 Task: Search one way flight ticket for 1 adult, 5 children, 2 infants in seat and 1 infant on lap in first from New York: Laguardia Airport (and Marine Air Terminal) to Jacksonville: Albert J. Ellis Airport on 8-3-2023. Choice of flights is Frontier. Number of bags: 1 checked bag. Price is upto 82000. Outbound departure time preference is 23:15. Return departure time preference is 0:00.
Action: Mouse moved to (246, 332)
Screenshot: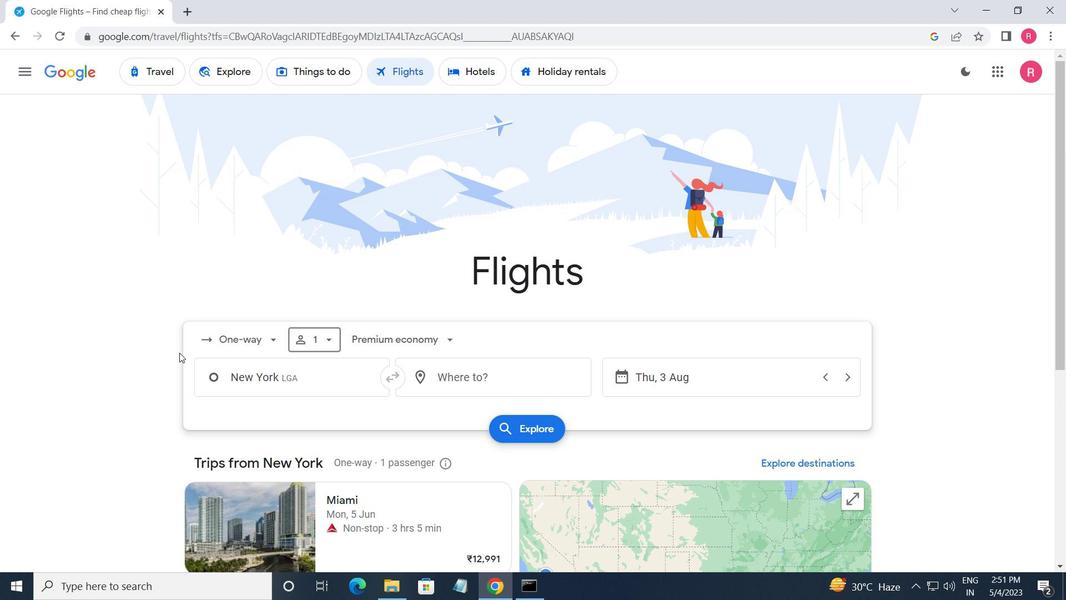 
Action: Mouse pressed left at (246, 332)
Screenshot: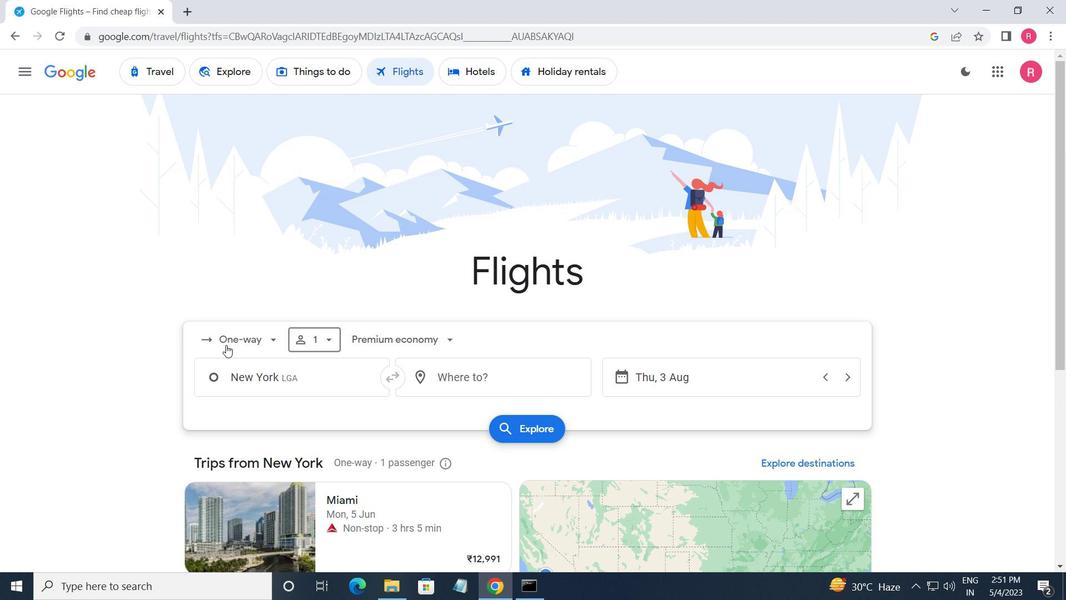 
Action: Mouse moved to (263, 392)
Screenshot: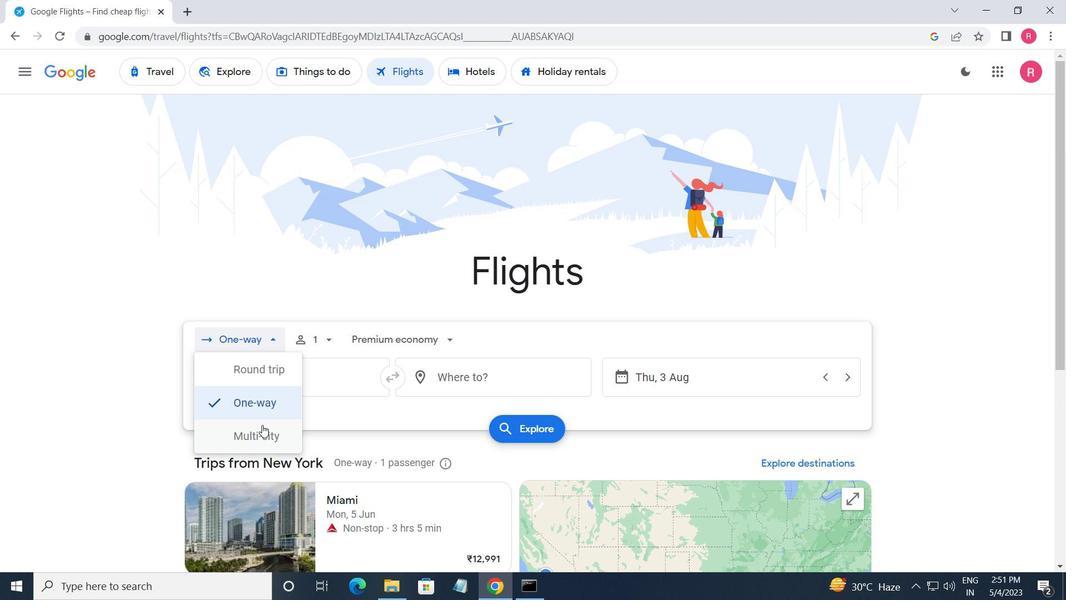 
Action: Mouse pressed left at (263, 392)
Screenshot: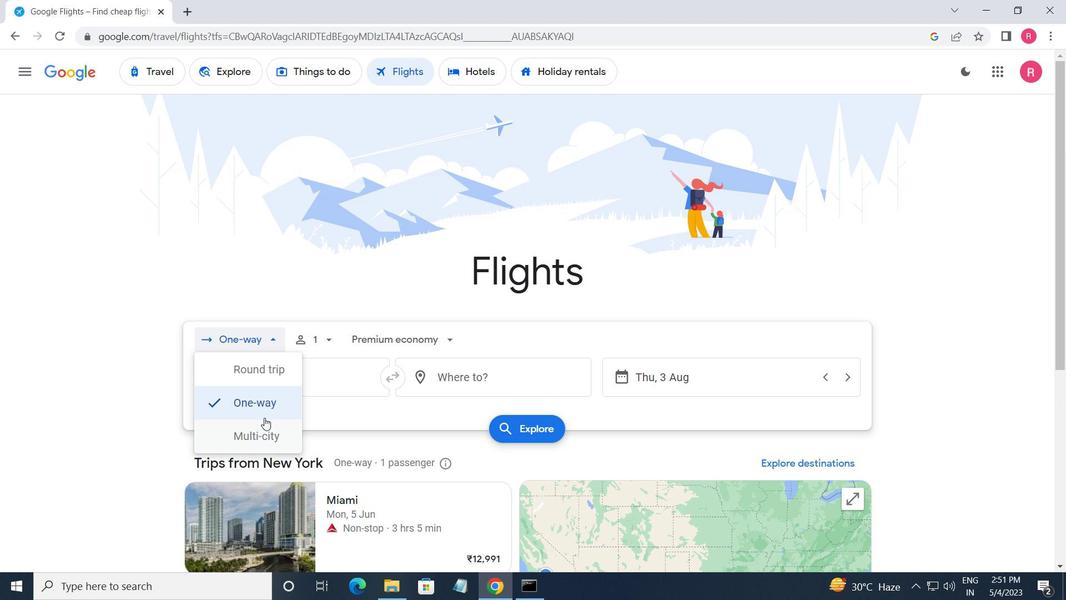 
Action: Mouse moved to (312, 338)
Screenshot: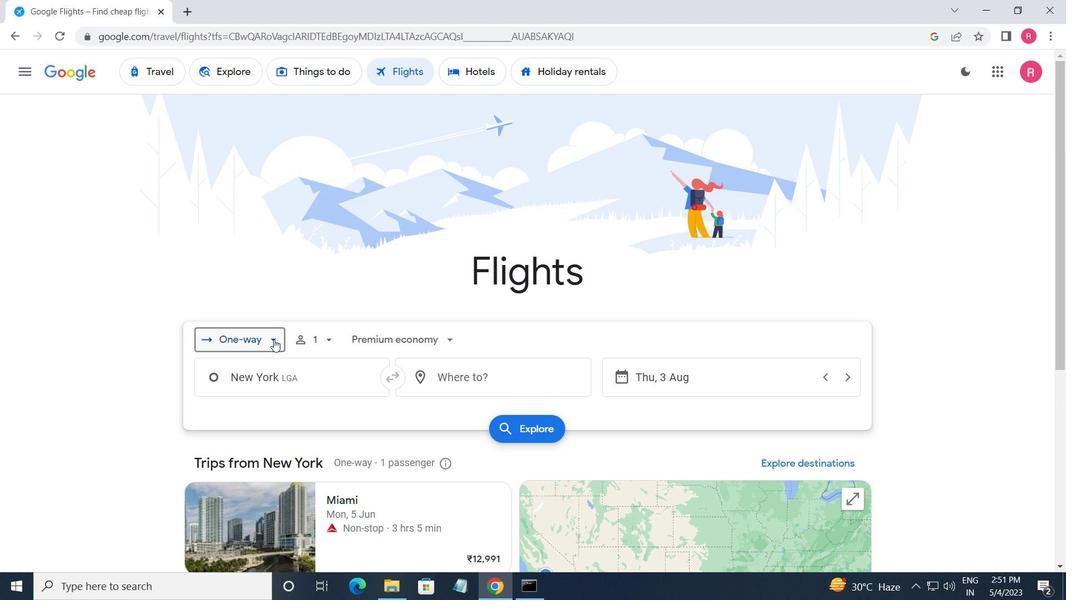 
Action: Mouse pressed left at (312, 338)
Screenshot: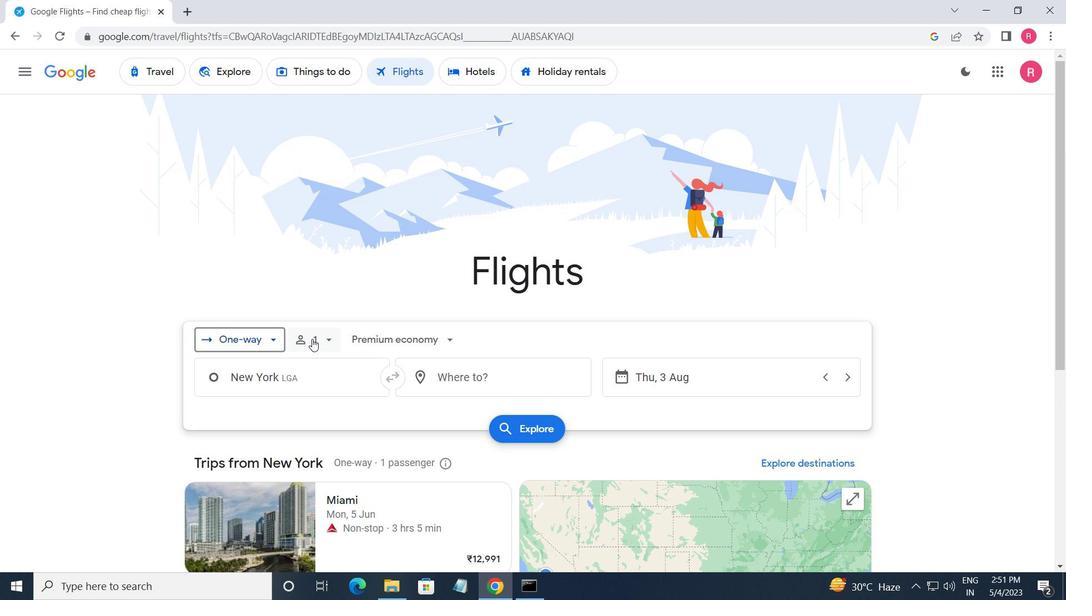 
Action: Mouse moved to (429, 377)
Screenshot: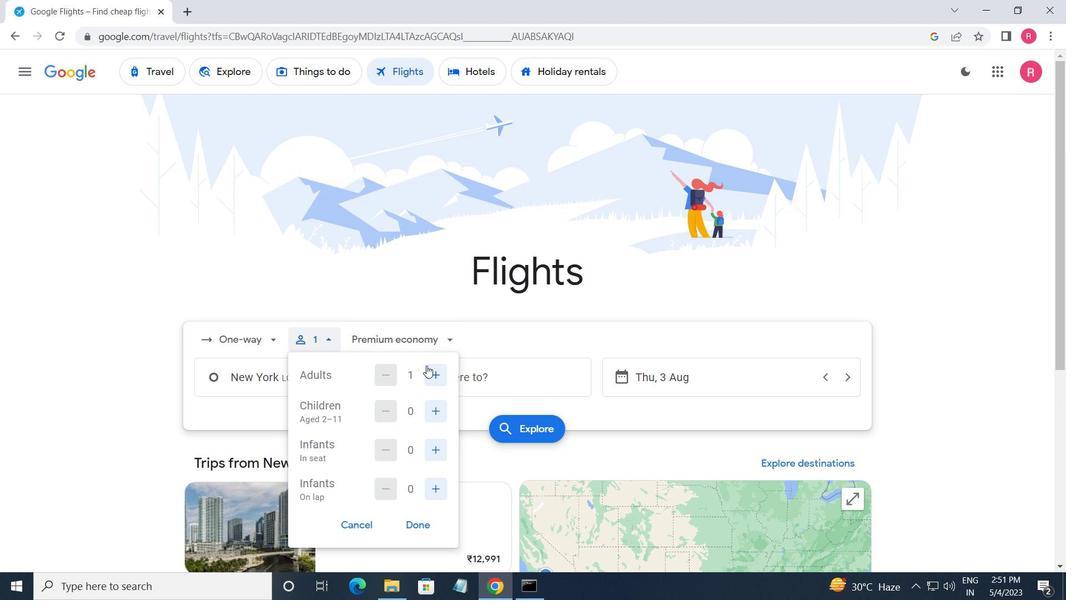 
Action: Mouse pressed left at (429, 377)
Screenshot: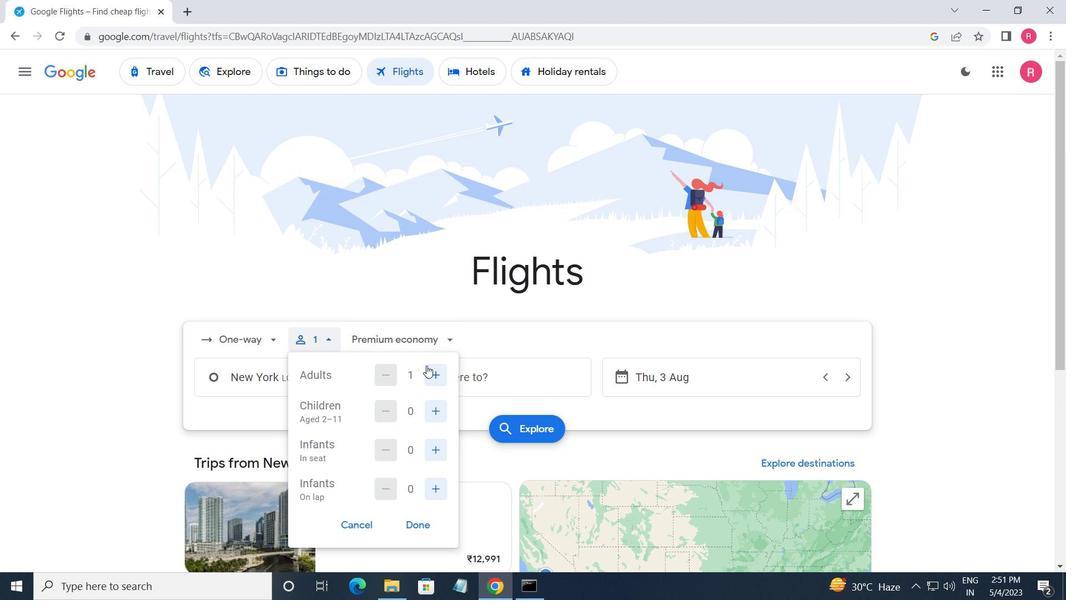 
Action: Mouse moved to (386, 378)
Screenshot: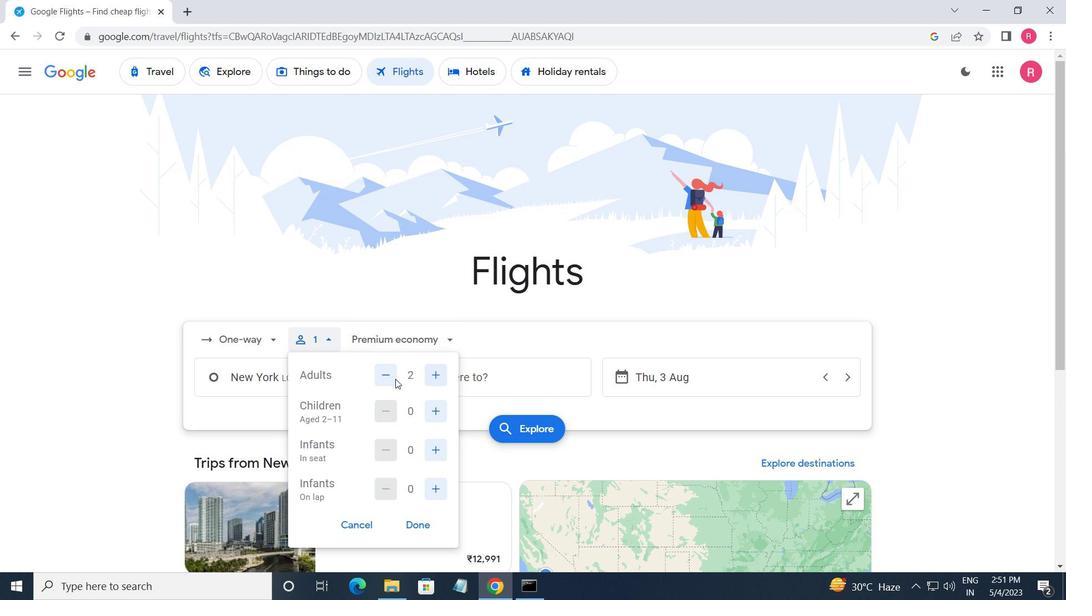 
Action: Mouse pressed left at (386, 378)
Screenshot: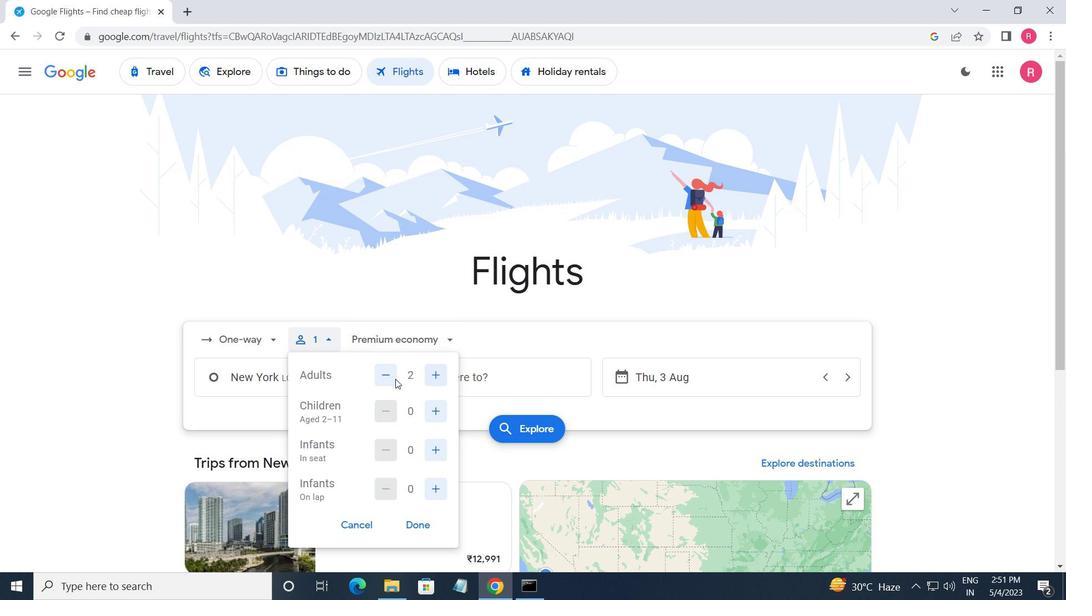
Action: Mouse moved to (432, 403)
Screenshot: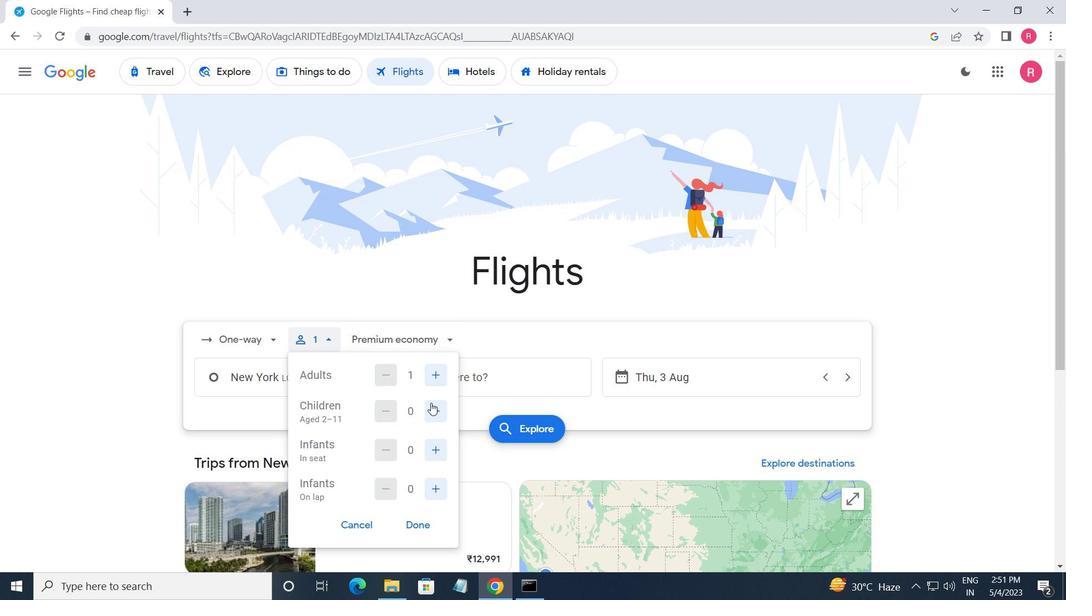 
Action: Mouse pressed left at (432, 403)
Screenshot: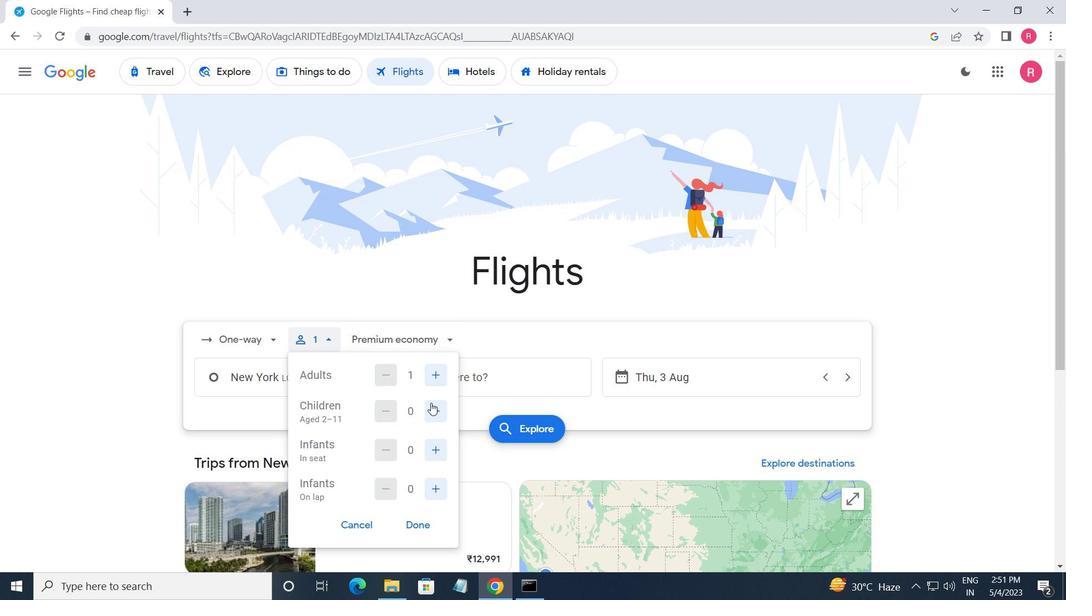 
Action: Mouse moved to (433, 405)
Screenshot: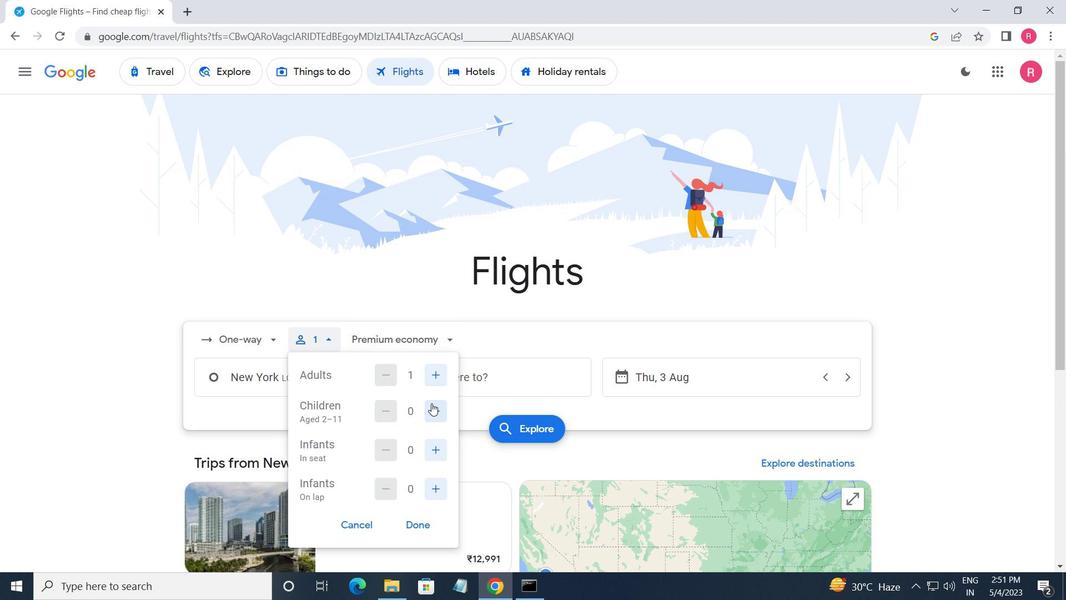 
Action: Mouse pressed left at (433, 405)
Screenshot: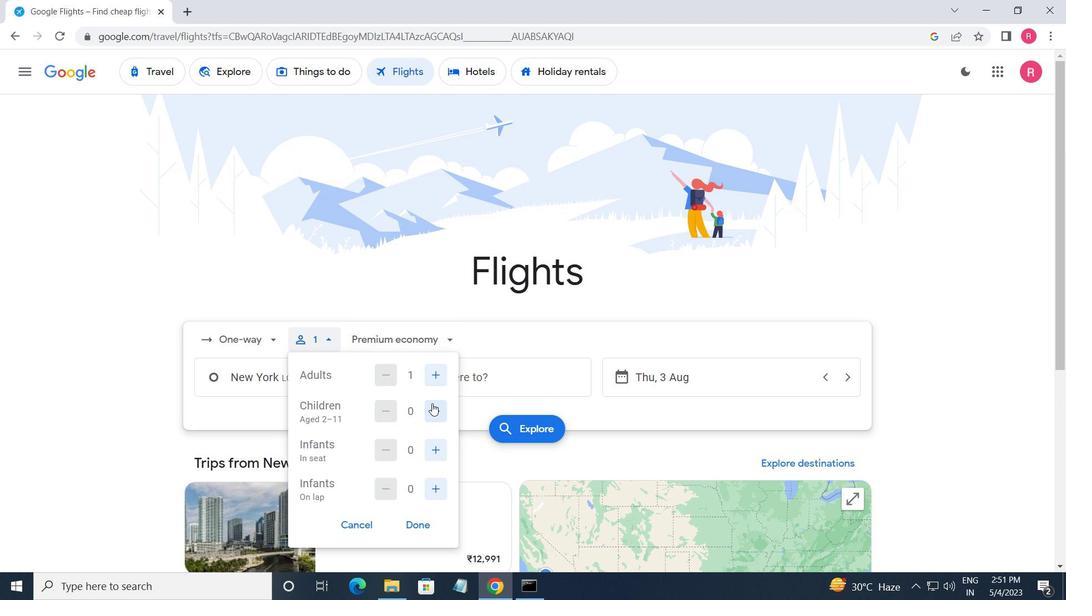 
Action: Mouse pressed left at (433, 405)
Screenshot: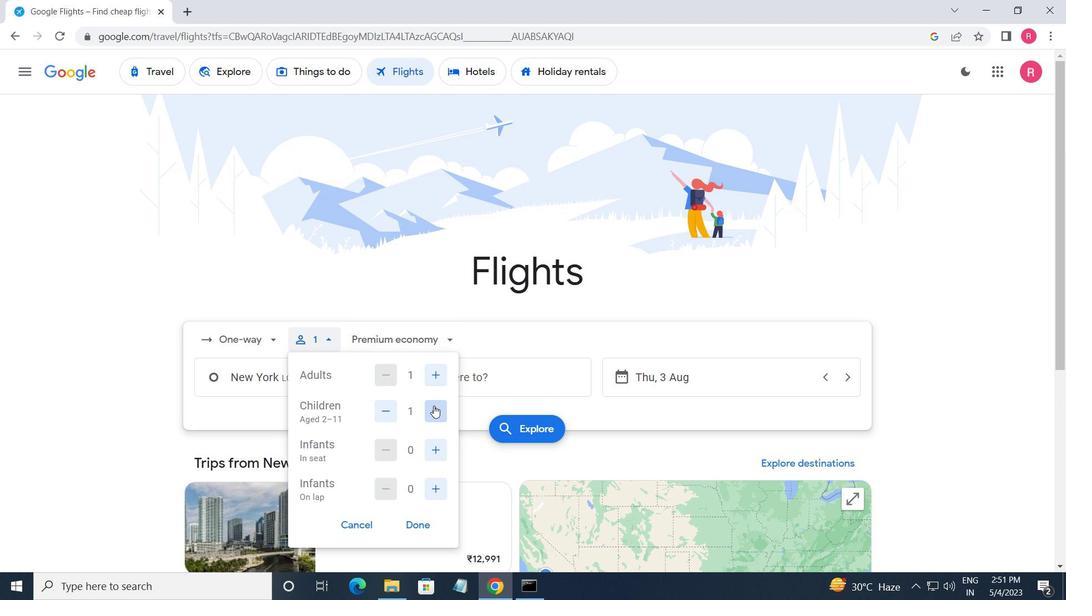 
Action: Mouse pressed left at (433, 405)
Screenshot: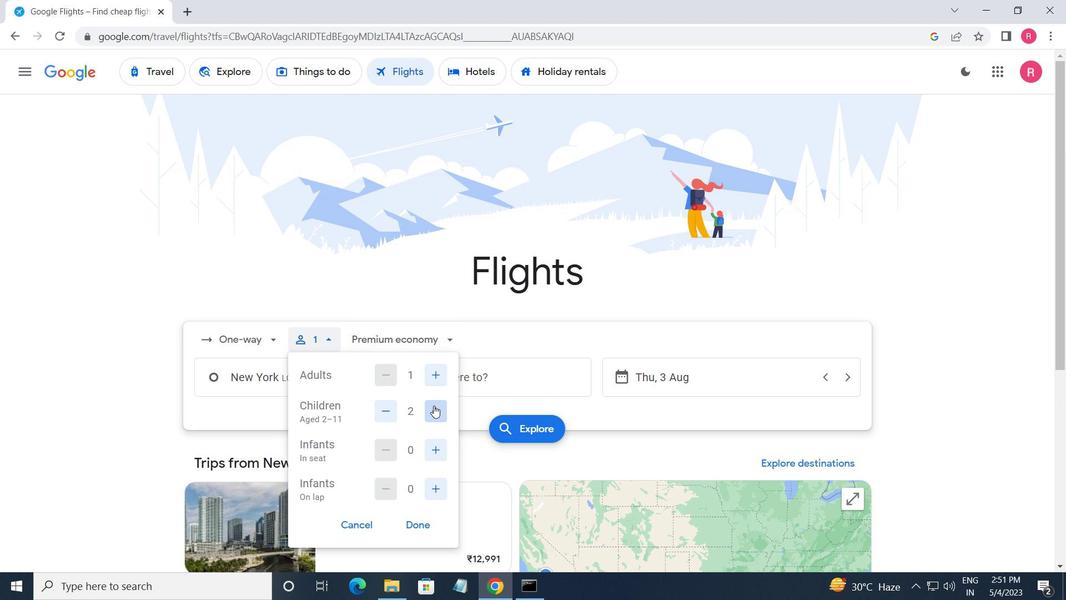 
Action: Mouse moved to (433, 406)
Screenshot: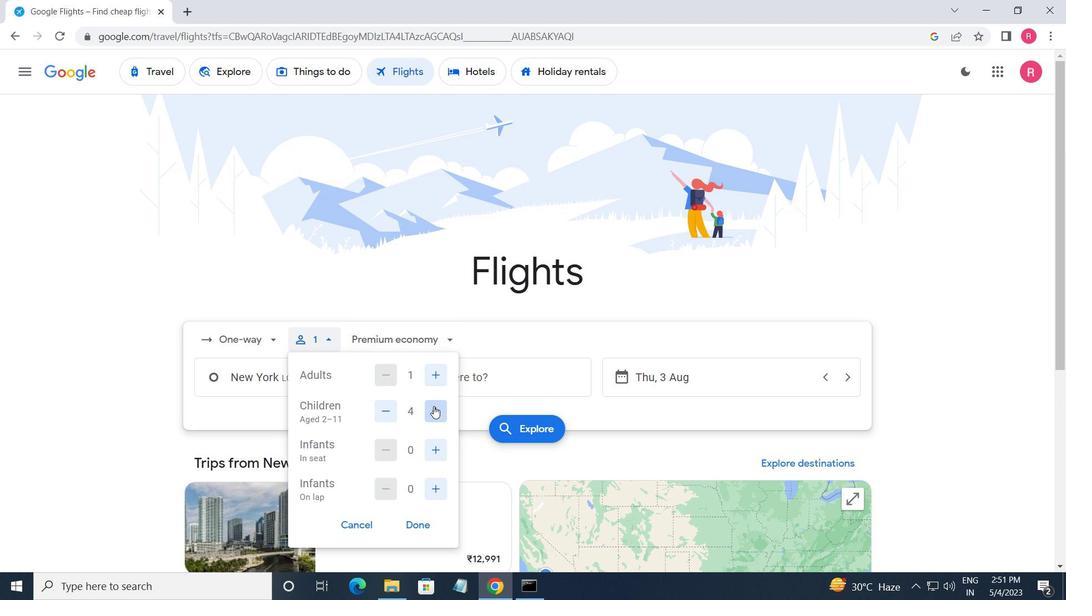 
Action: Mouse pressed left at (433, 406)
Screenshot: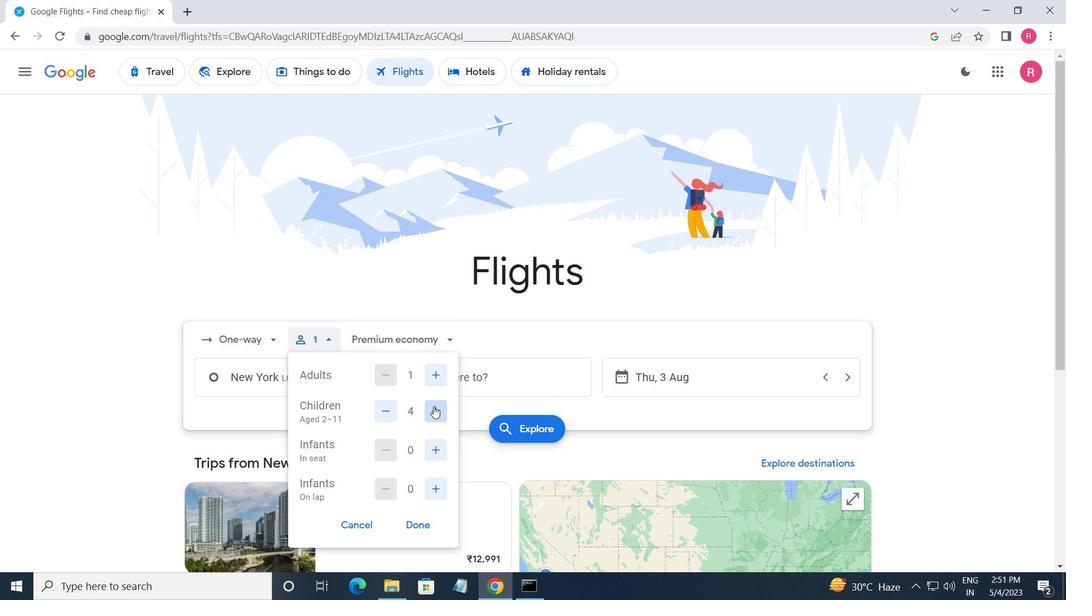 
Action: Mouse moved to (430, 442)
Screenshot: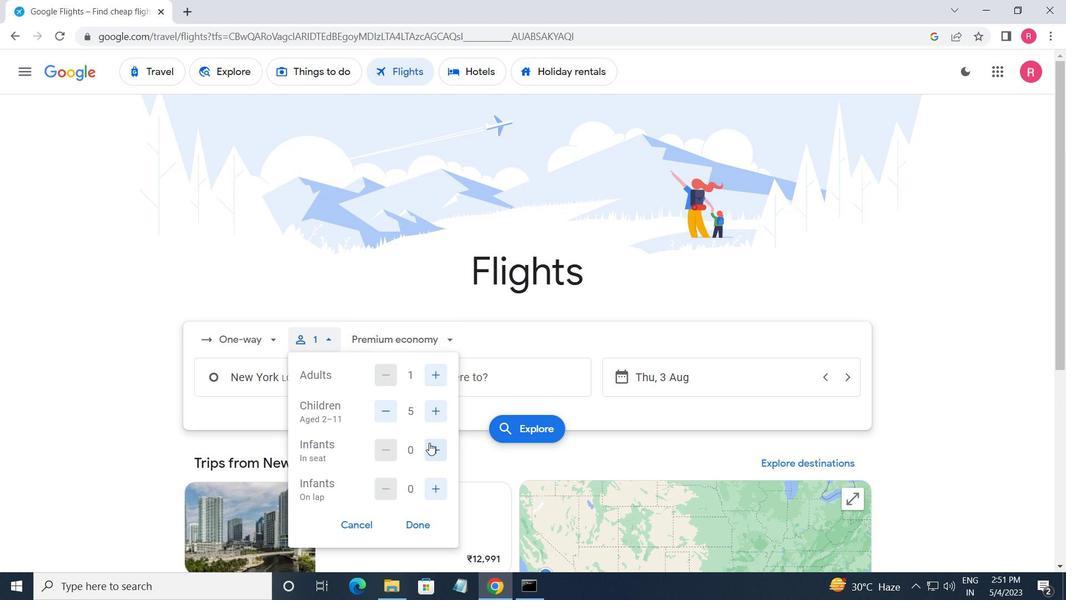 
Action: Mouse pressed left at (430, 442)
Screenshot: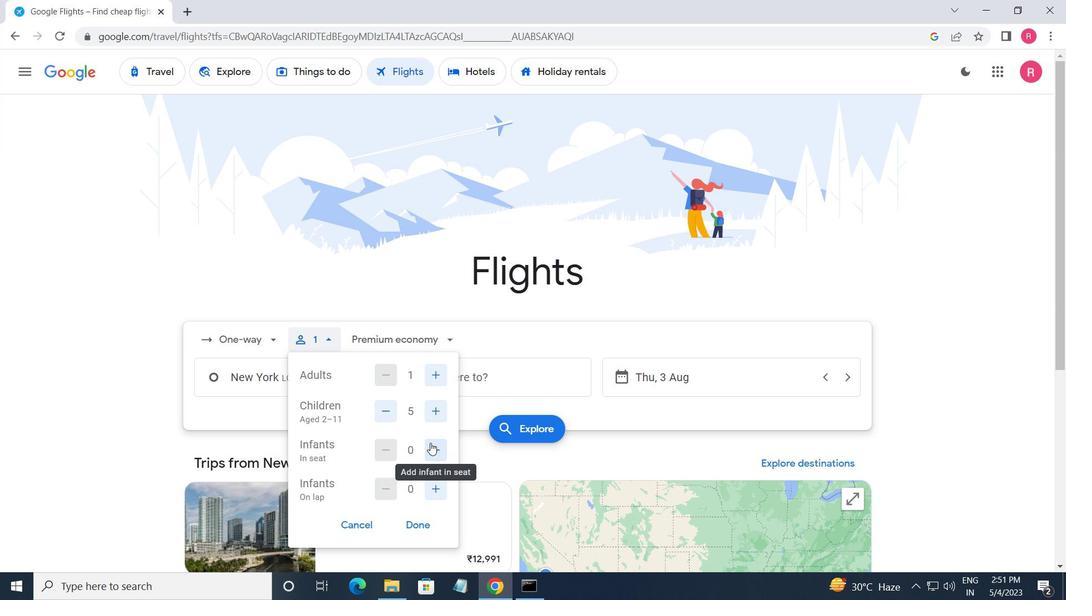 
Action: Mouse pressed left at (430, 442)
Screenshot: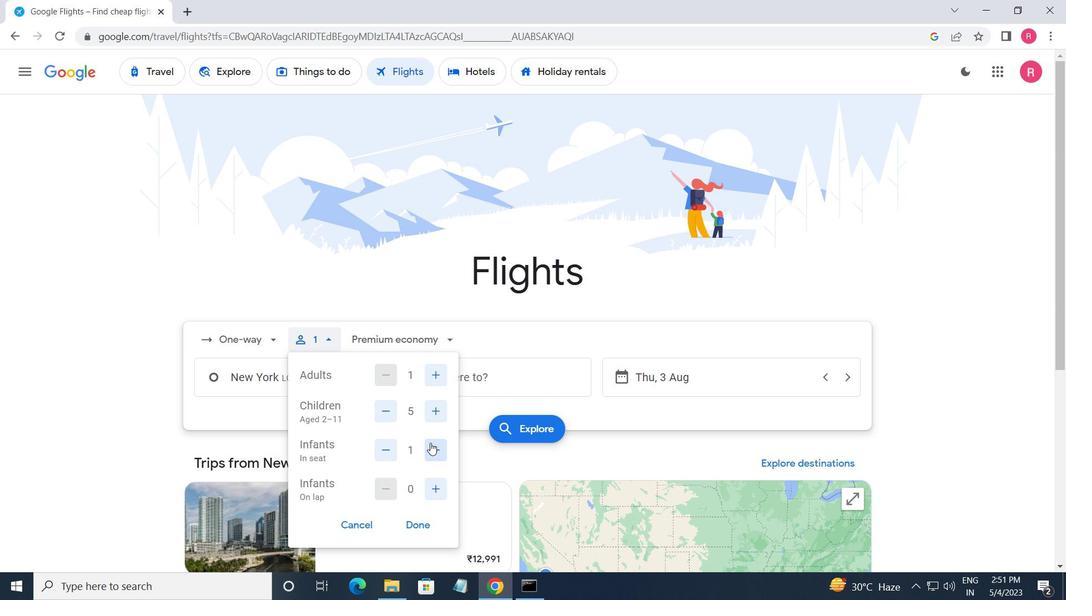 
Action: Mouse moved to (415, 531)
Screenshot: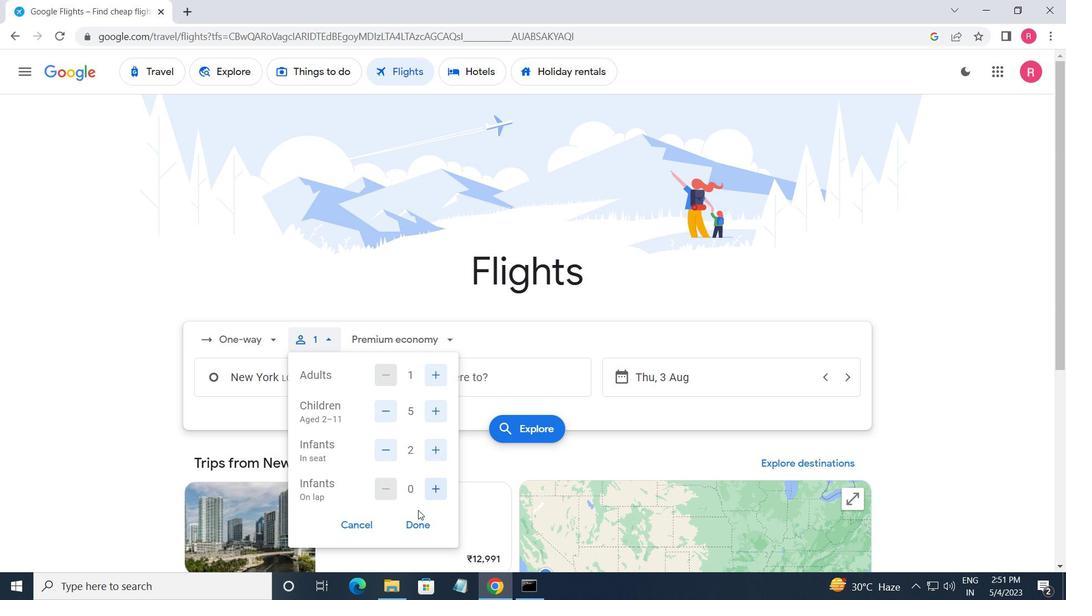 
Action: Mouse pressed left at (415, 531)
Screenshot: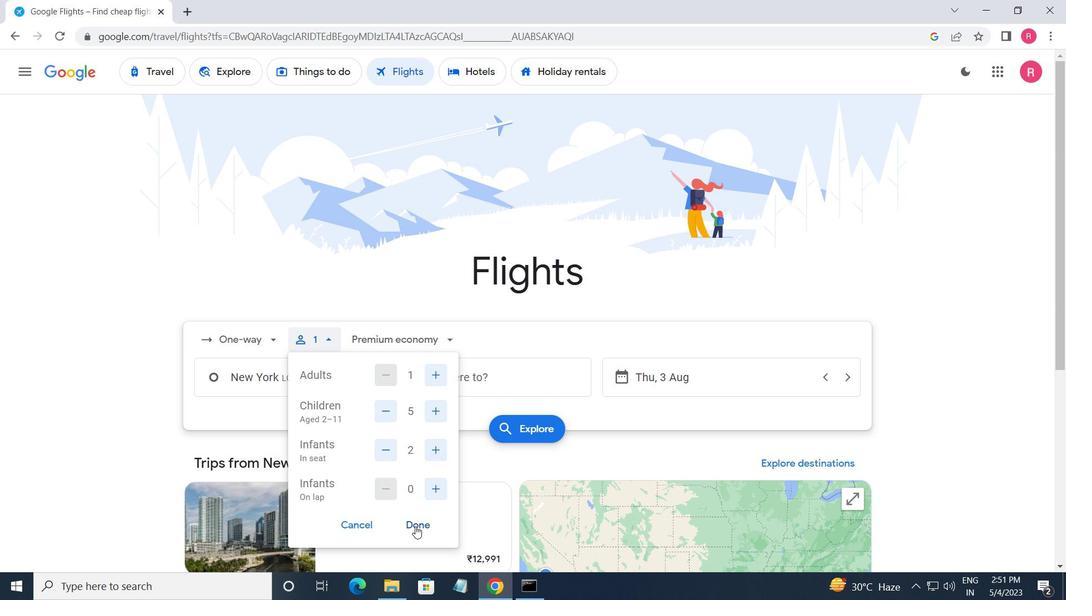 
Action: Mouse moved to (391, 345)
Screenshot: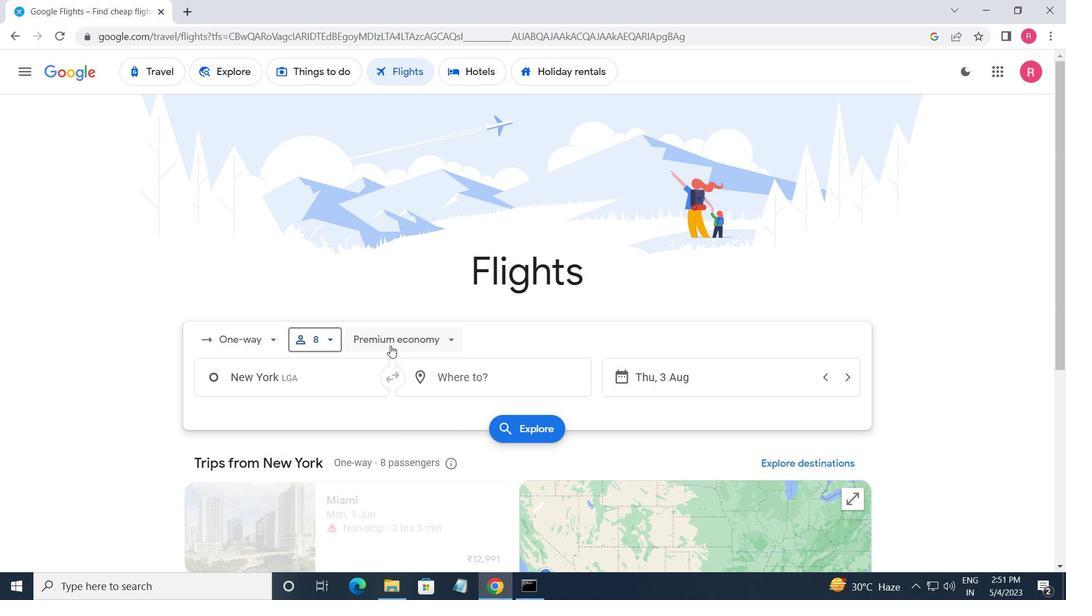 
Action: Mouse pressed left at (391, 345)
Screenshot: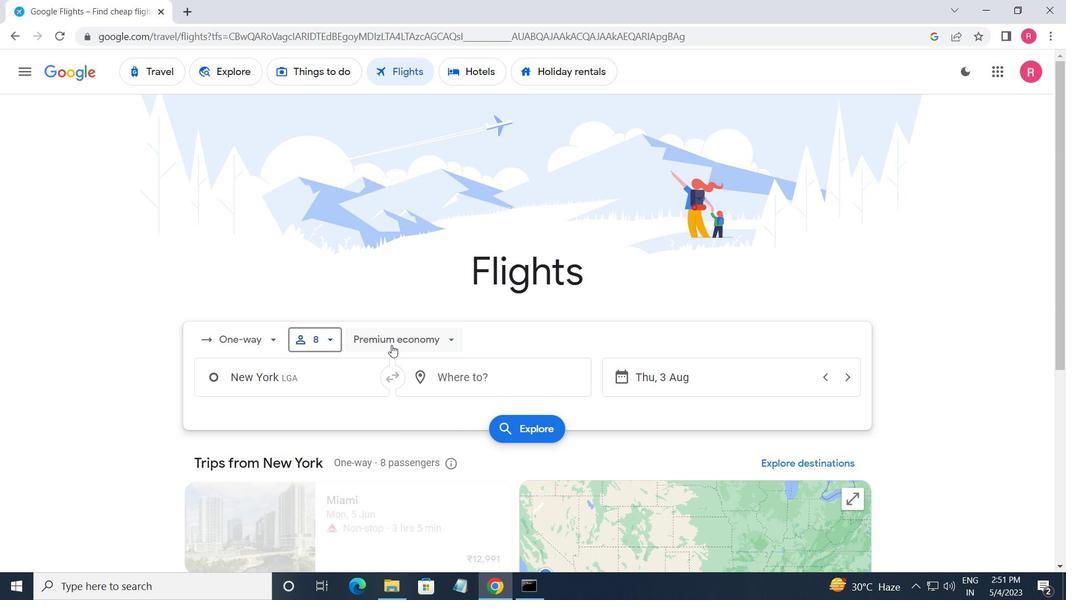 
Action: Mouse moved to (415, 478)
Screenshot: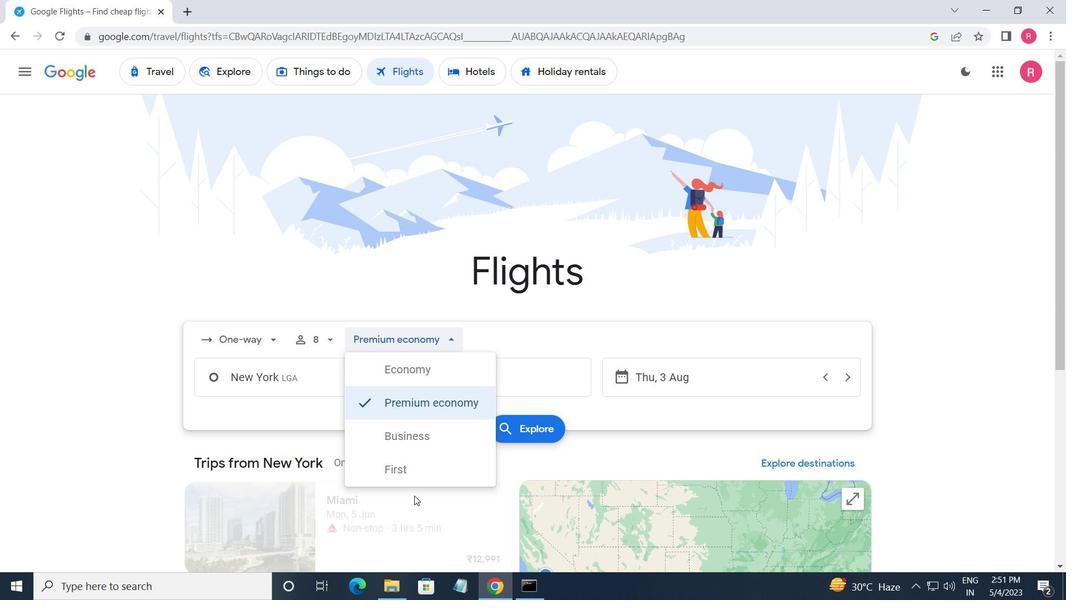 
Action: Mouse pressed left at (415, 478)
Screenshot: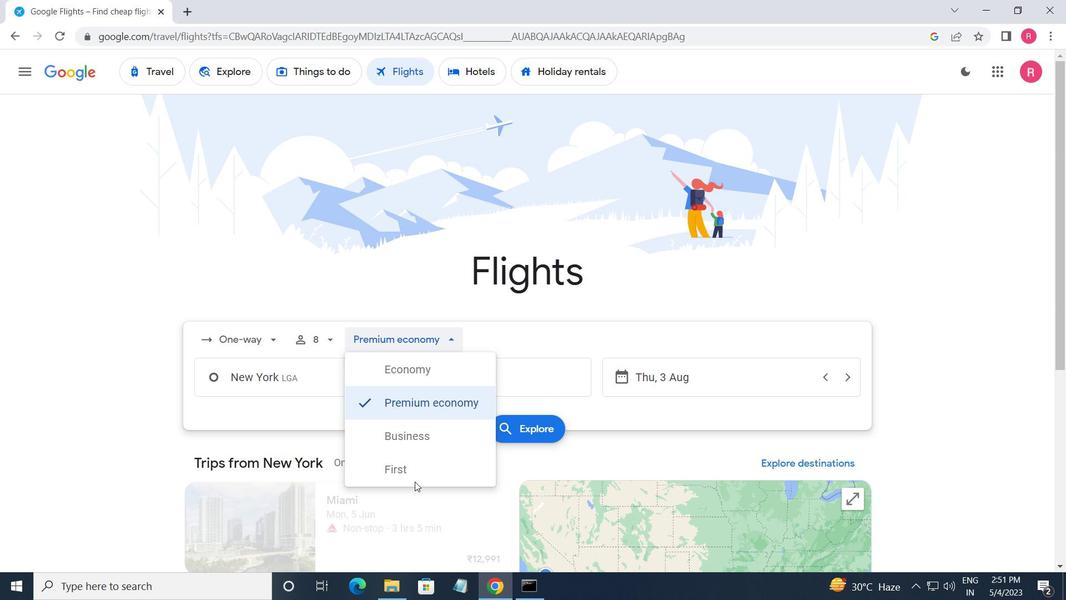 
Action: Mouse moved to (316, 386)
Screenshot: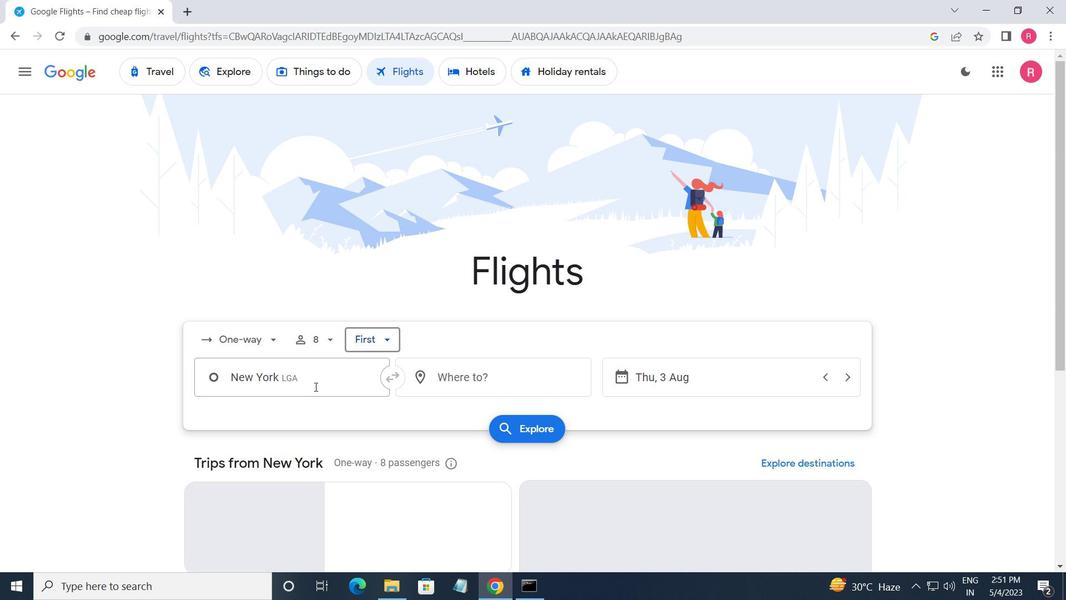 
Action: Mouse pressed left at (316, 386)
Screenshot: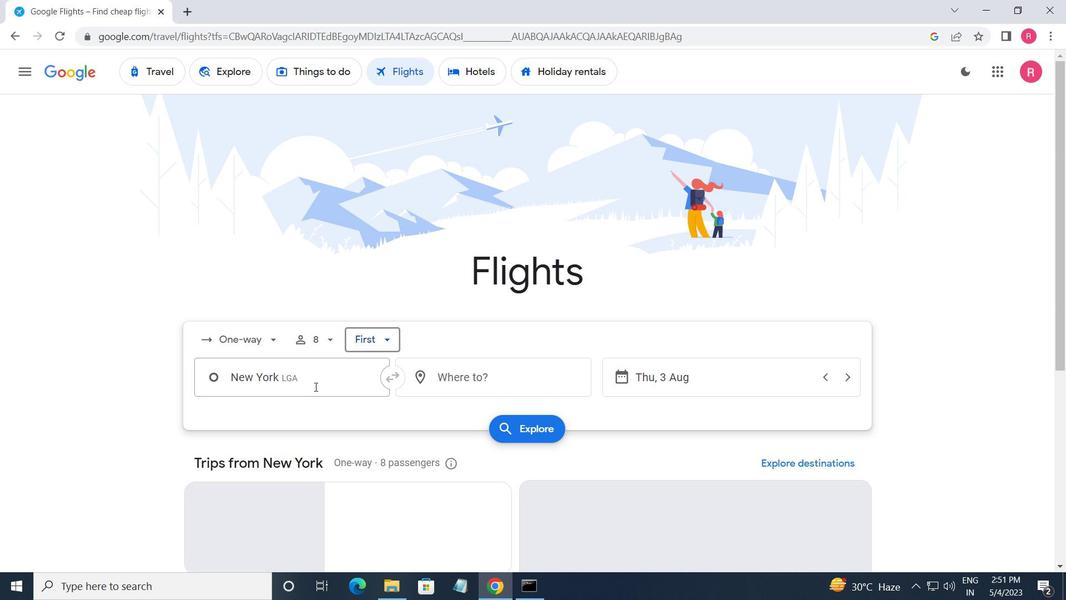 
Action: Mouse moved to (345, 496)
Screenshot: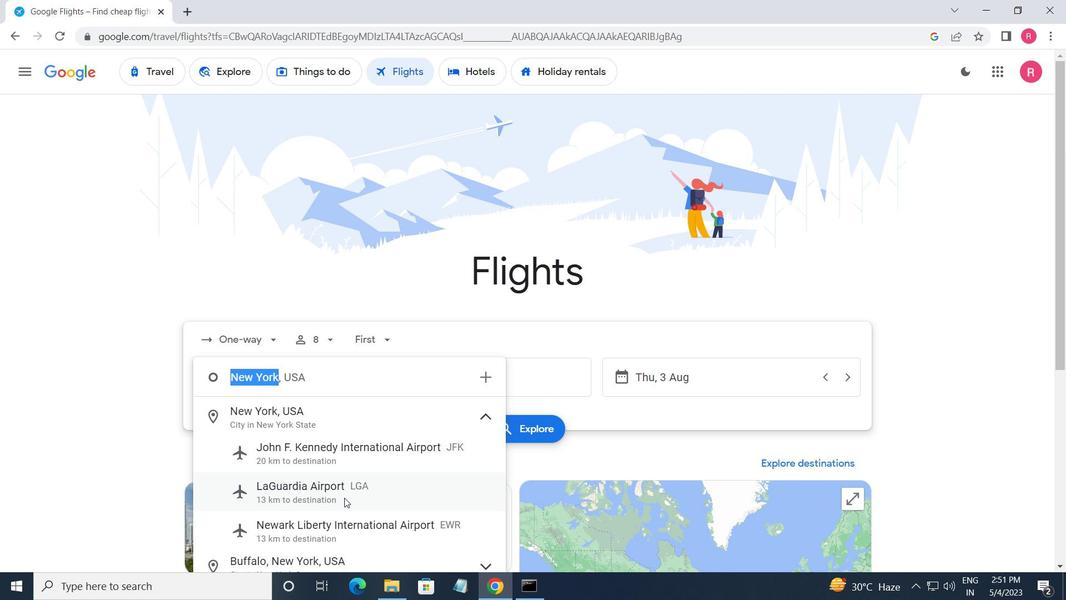 
Action: Mouse pressed left at (345, 496)
Screenshot: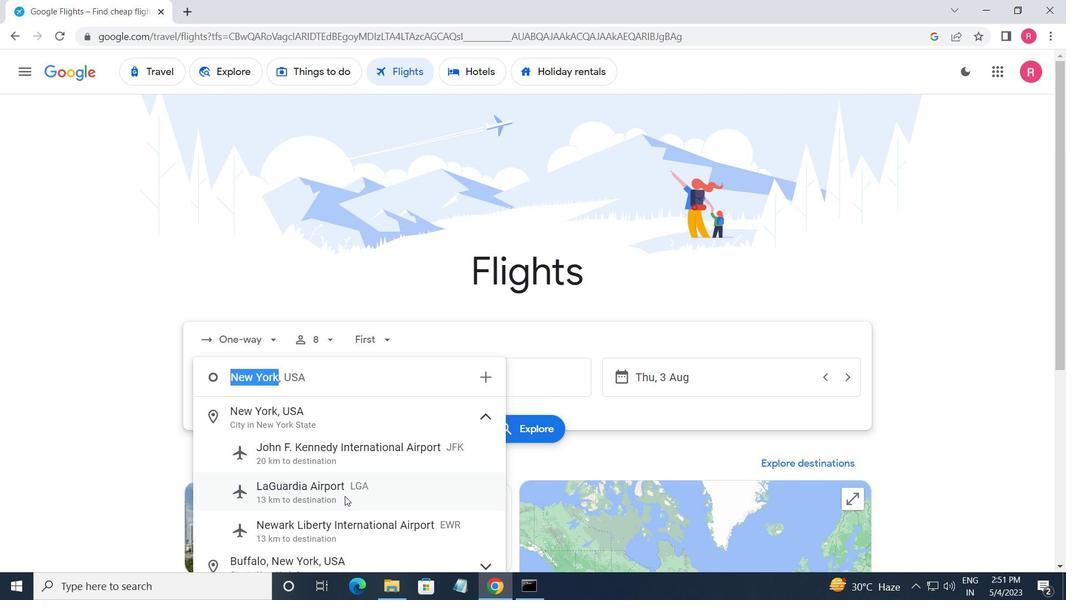 
Action: Mouse moved to (482, 384)
Screenshot: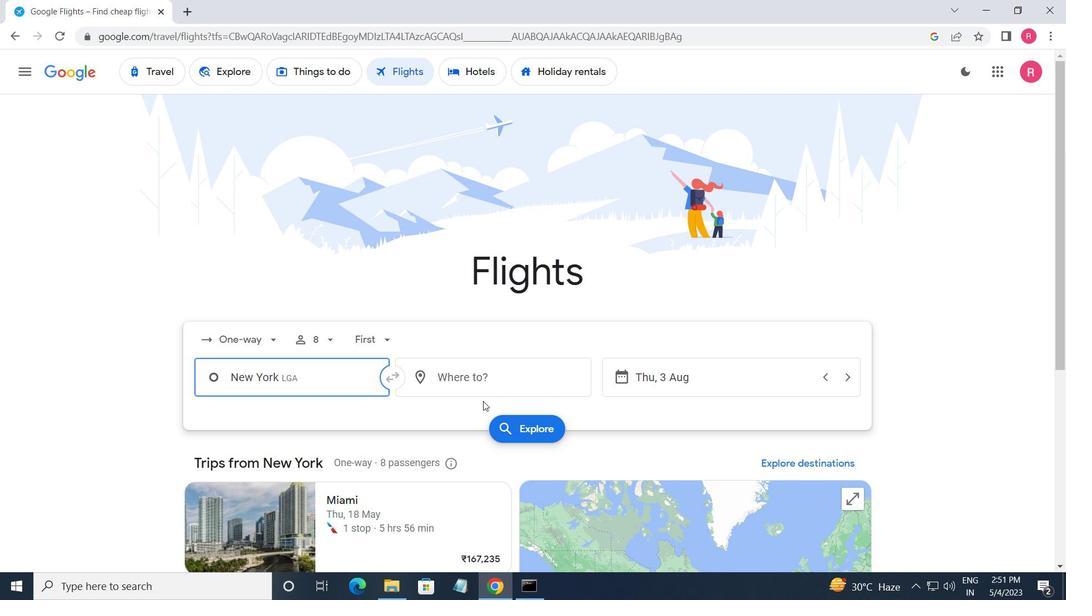 
Action: Mouse pressed left at (482, 384)
Screenshot: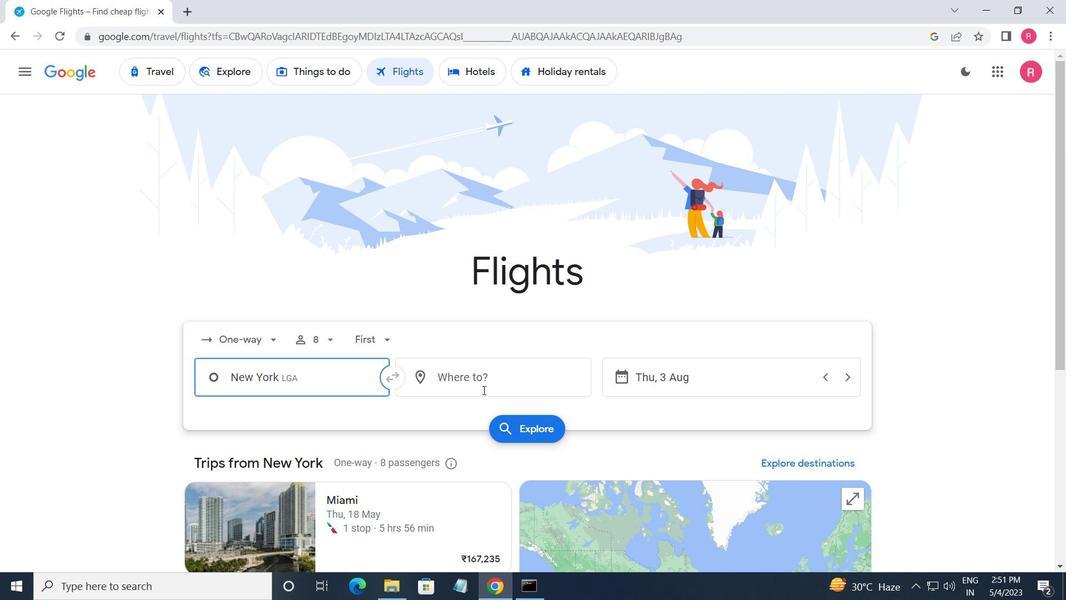 
Action: Mouse moved to (465, 521)
Screenshot: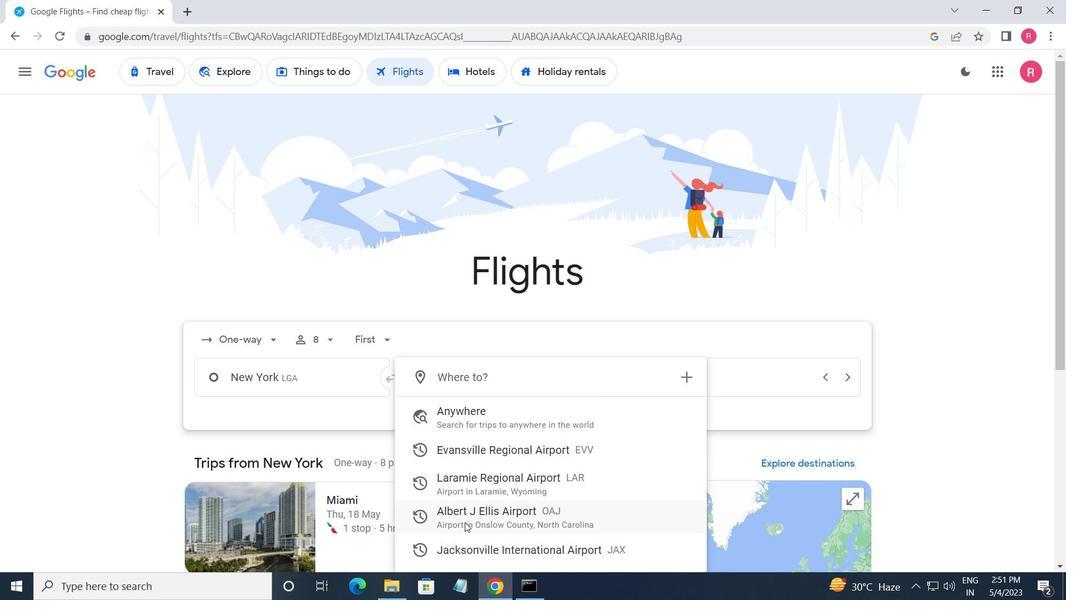 
Action: Mouse pressed left at (465, 521)
Screenshot: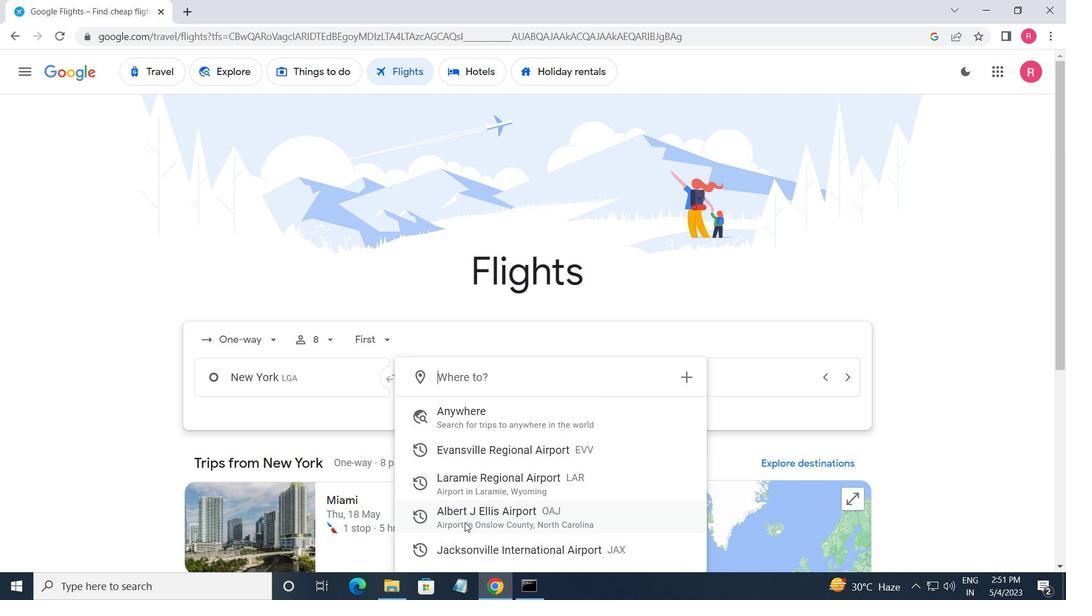 
Action: Mouse moved to (693, 388)
Screenshot: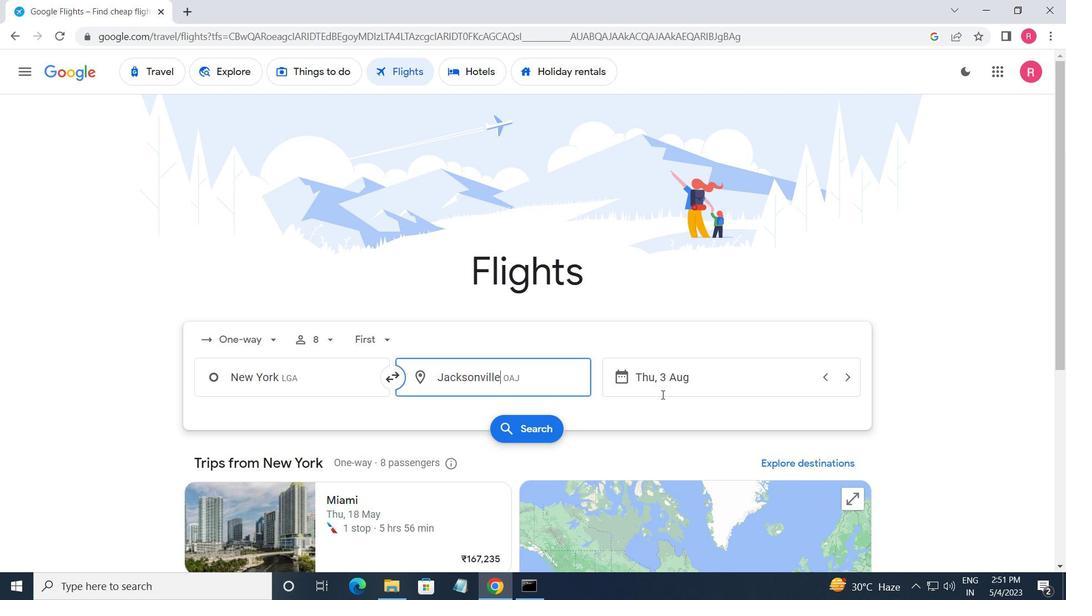 
Action: Mouse pressed left at (693, 388)
Screenshot: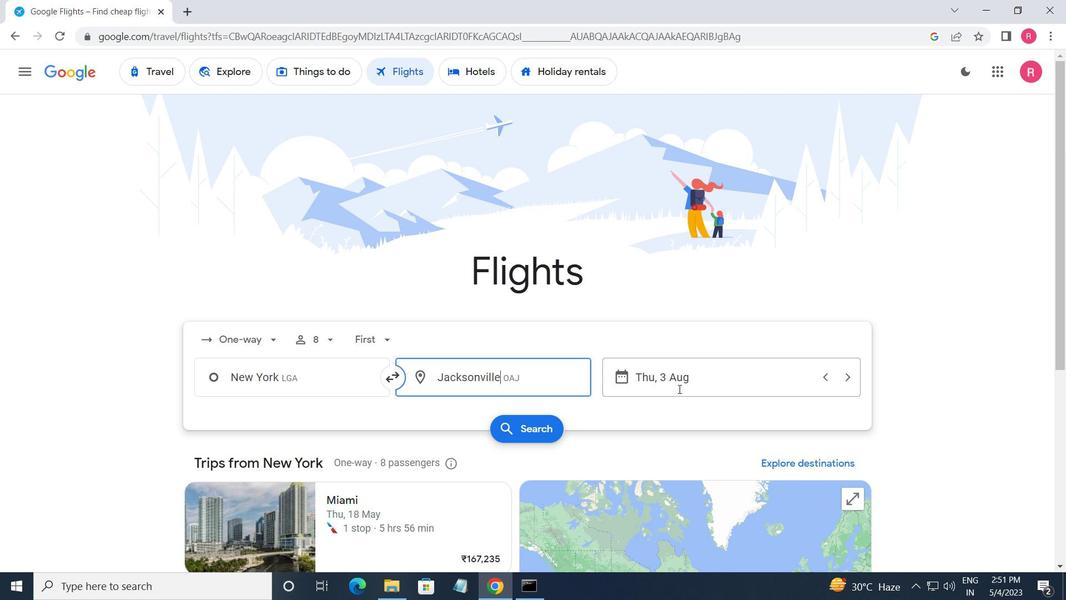 
Action: Mouse moved to (508, 326)
Screenshot: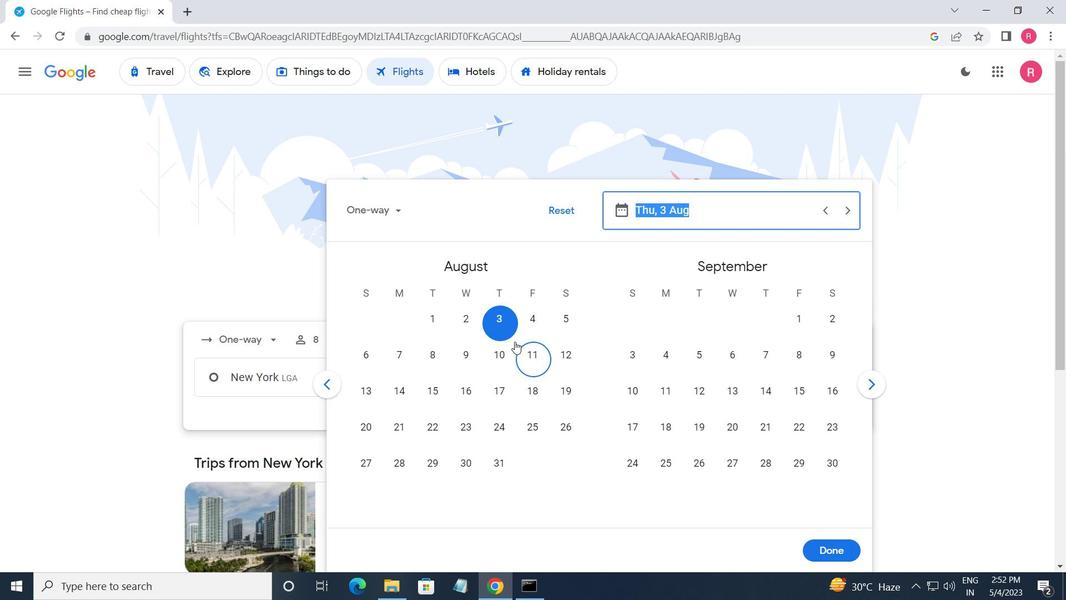 
Action: Mouse pressed left at (508, 326)
Screenshot: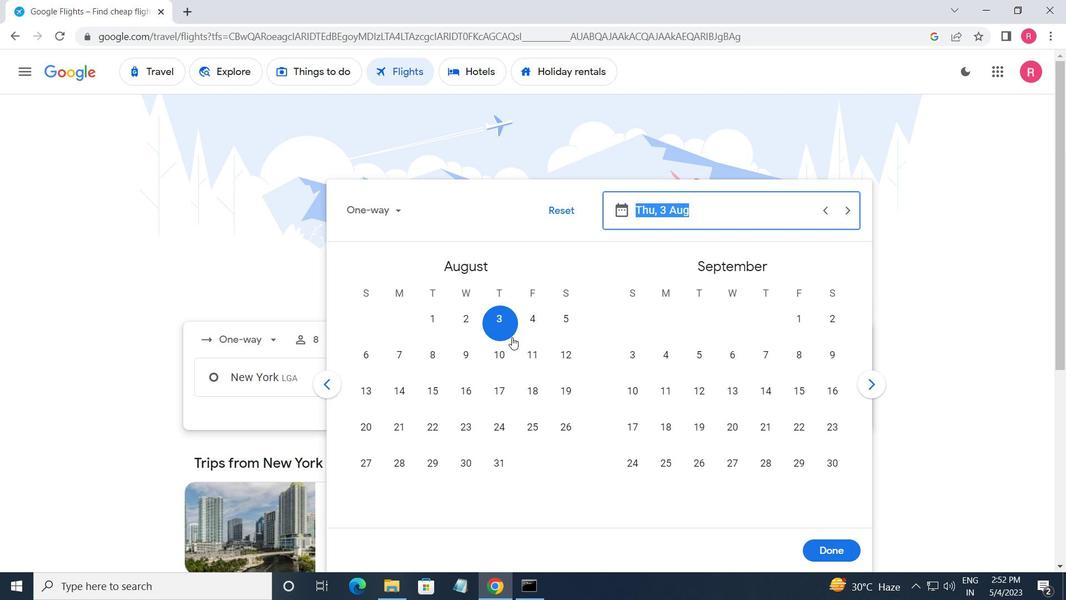 
Action: Mouse moved to (830, 545)
Screenshot: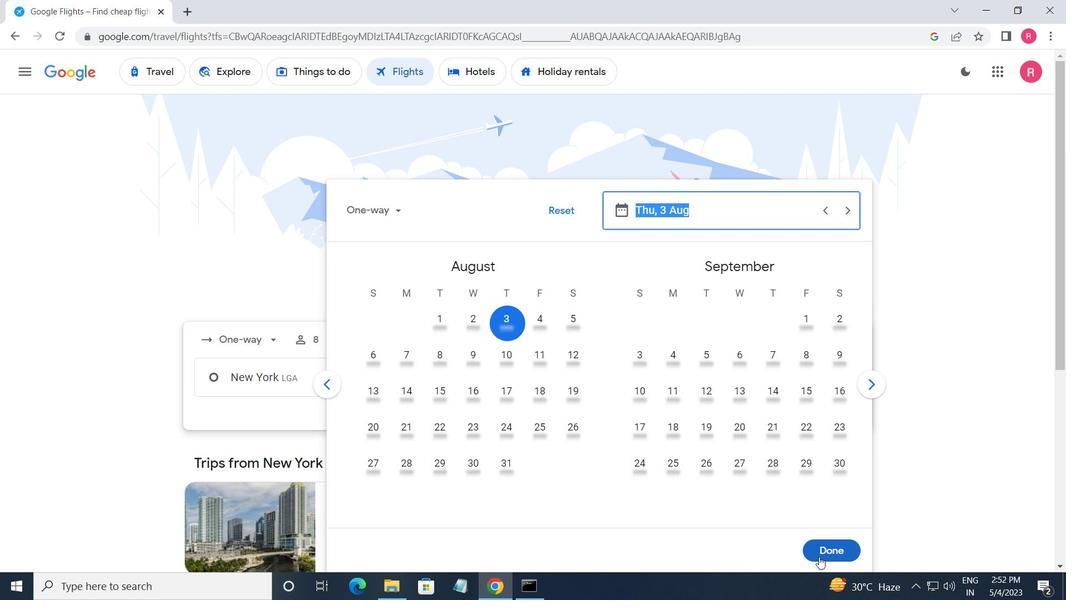 
Action: Mouse pressed left at (830, 545)
Screenshot: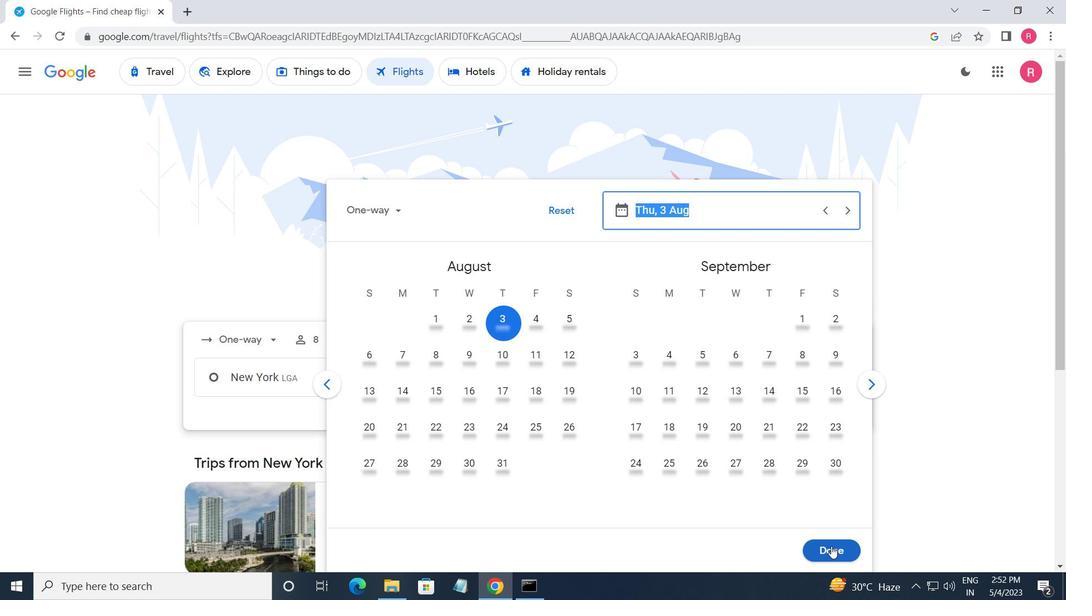 
Action: Mouse moved to (522, 430)
Screenshot: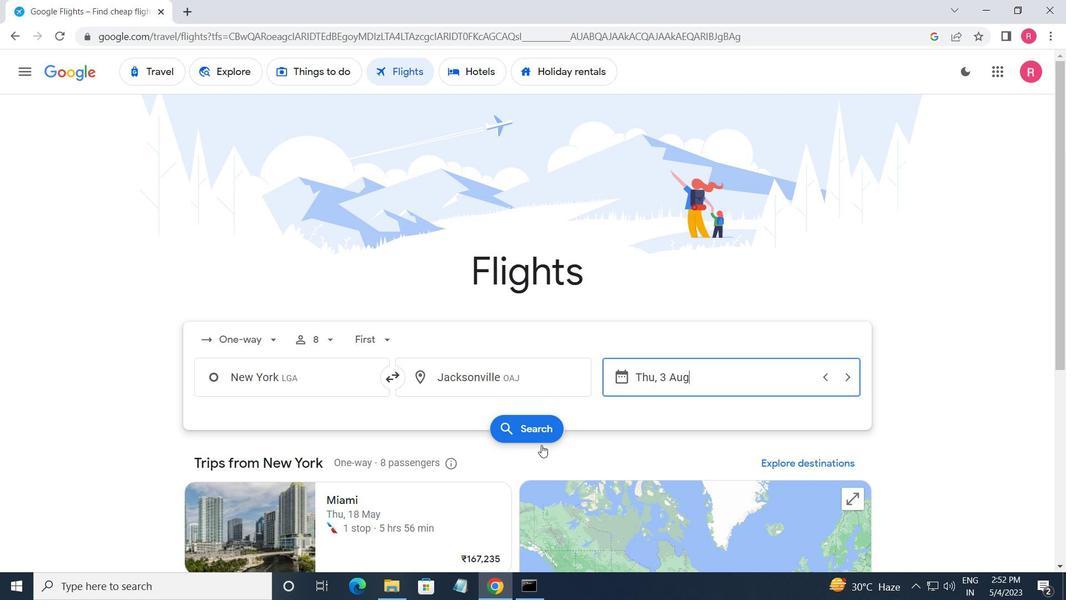 
Action: Mouse pressed left at (522, 430)
Screenshot: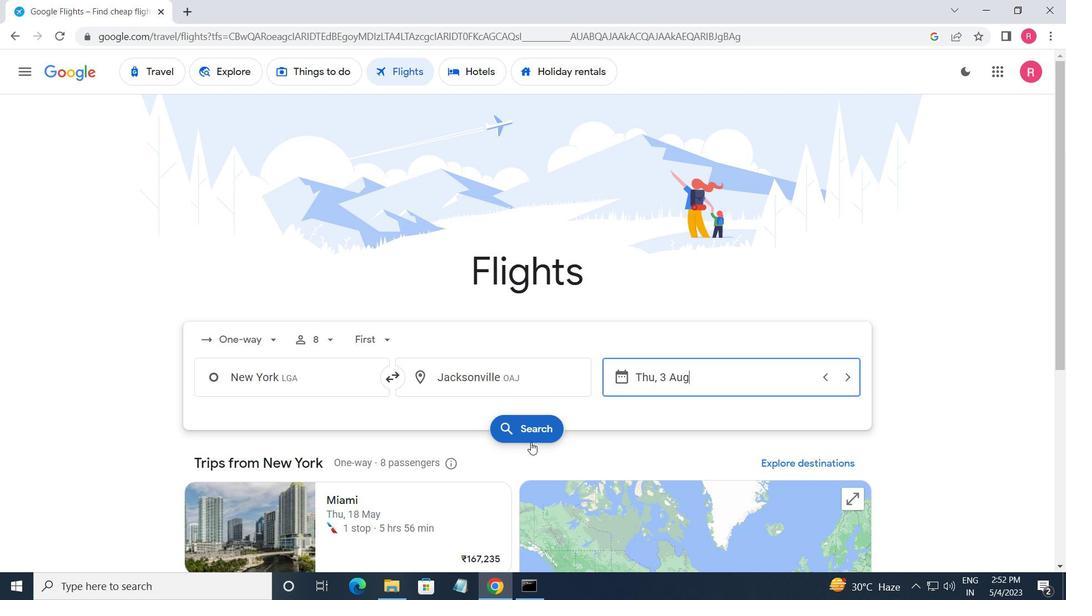 
Action: Mouse moved to (210, 196)
Screenshot: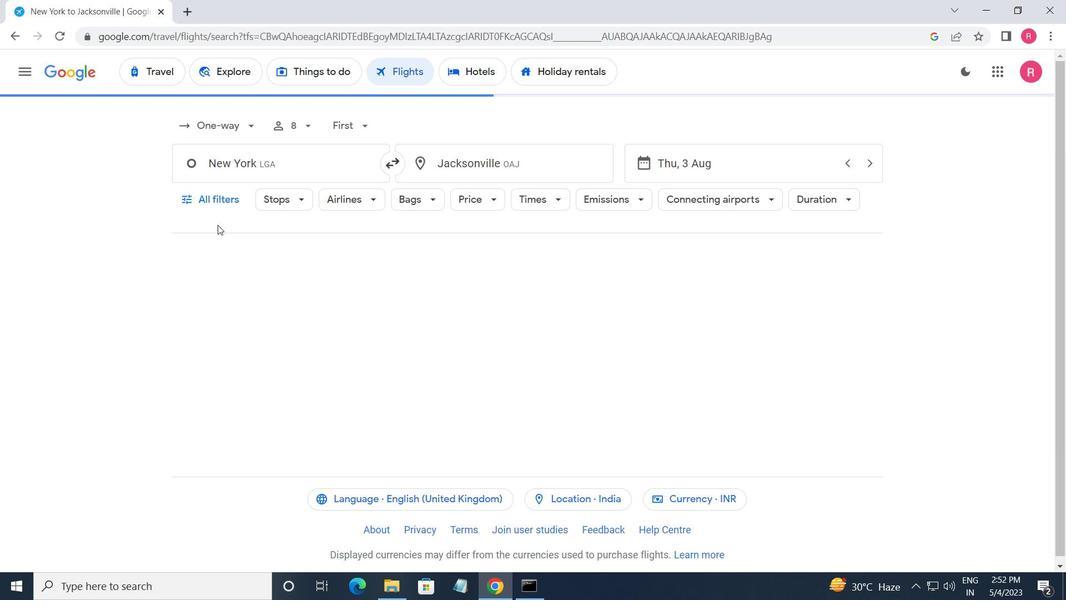 
Action: Mouse pressed left at (210, 196)
Screenshot: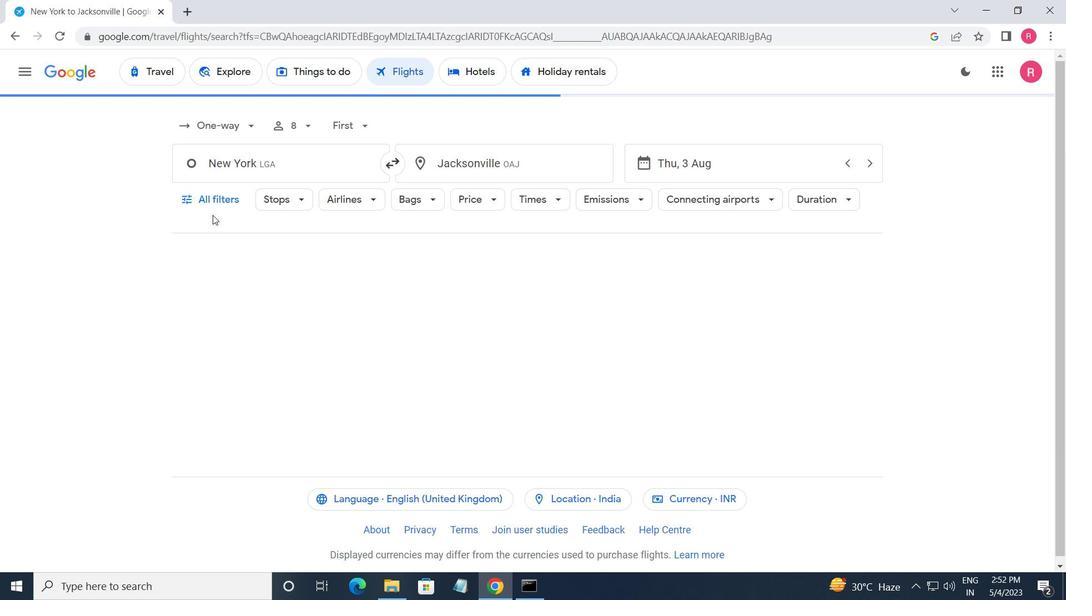 
Action: Mouse moved to (258, 362)
Screenshot: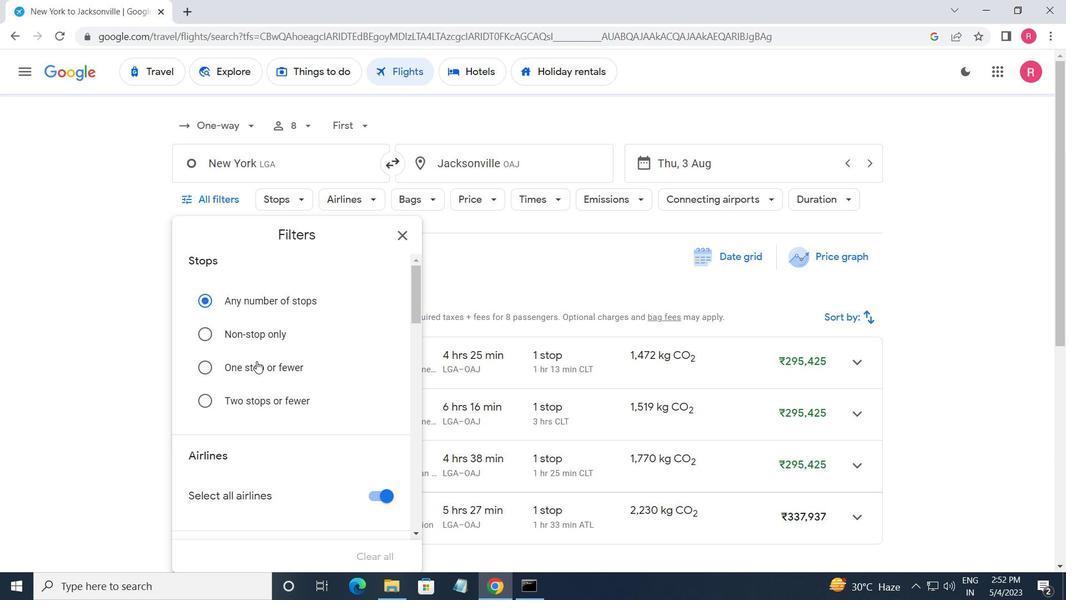 
Action: Mouse scrolled (258, 361) with delta (0, 0)
Screenshot: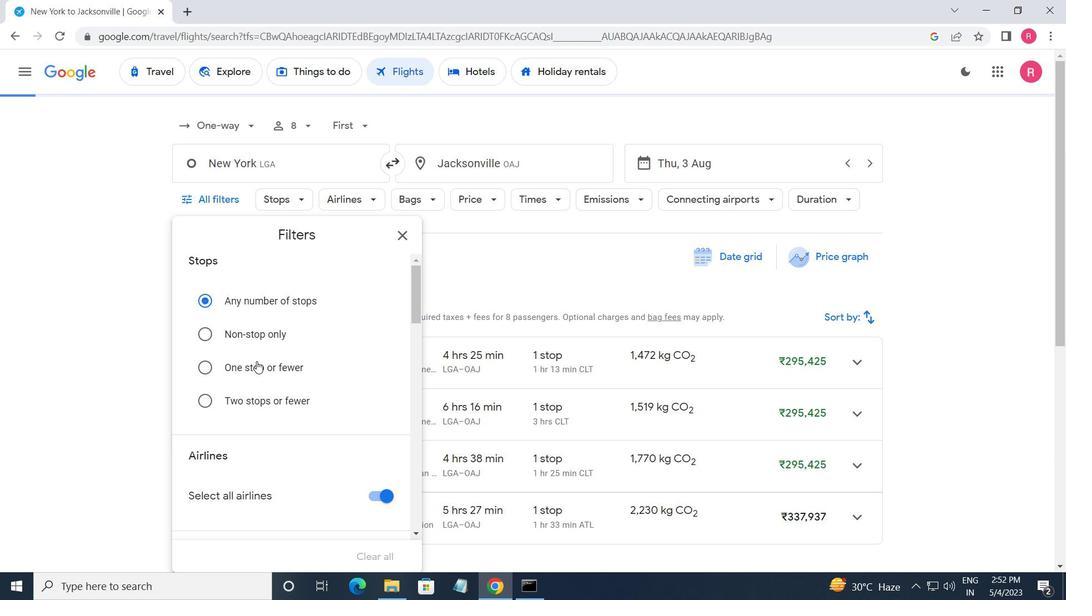 
Action: Mouse moved to (258, 362)
Screenshot: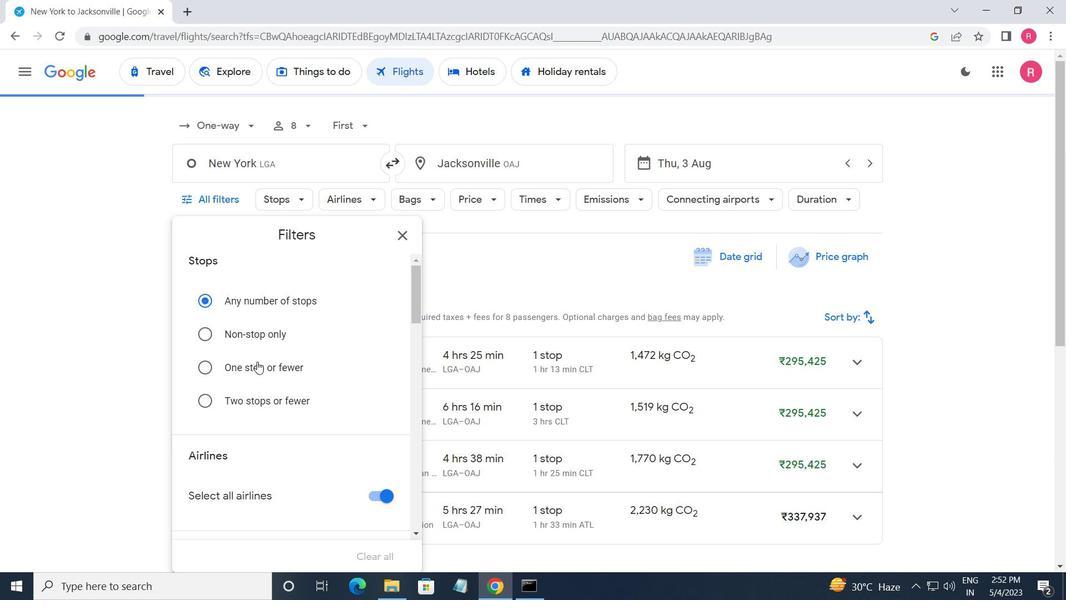 
Action: Mouse scrolled (258, 362) with delta (0, 0)
Screenshot: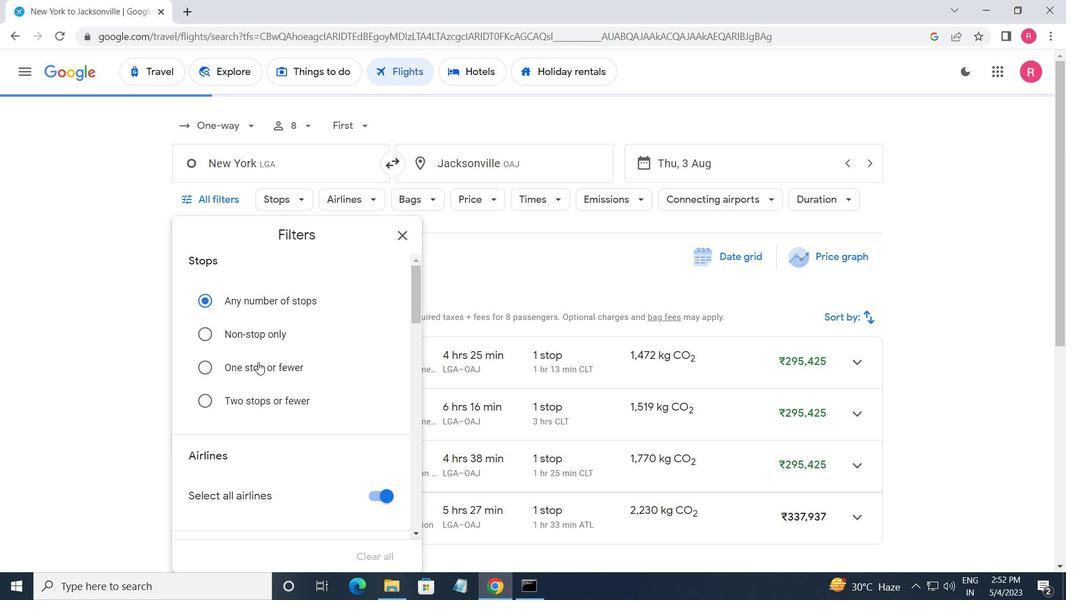 
Action: Mouse moved to (260, 364)
Screenshot: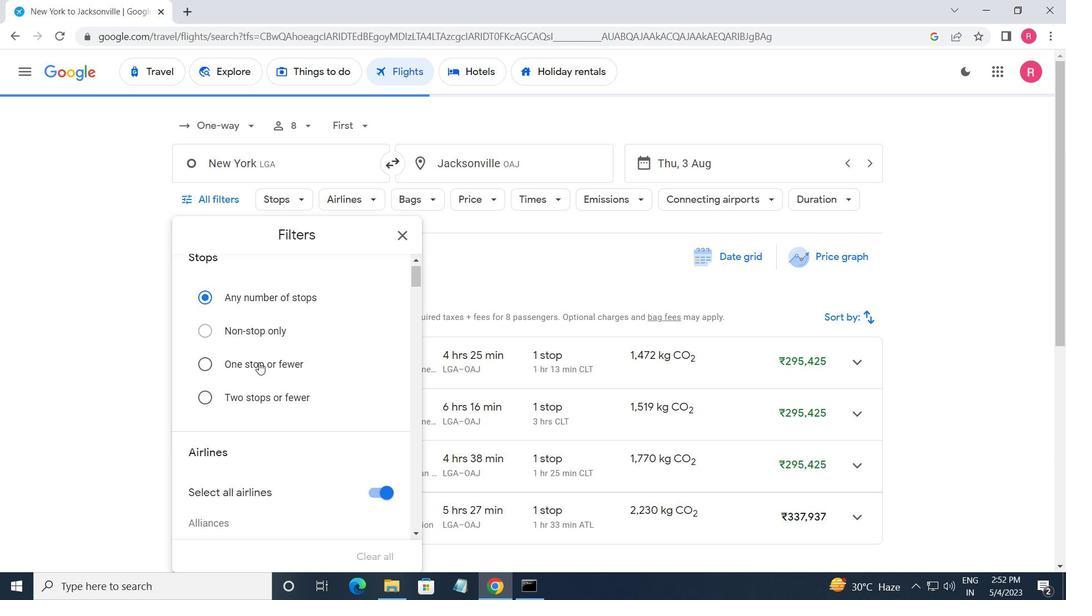 
Action: Mouse scrolled (260, 363) with delta (0, 0)
Screenshot: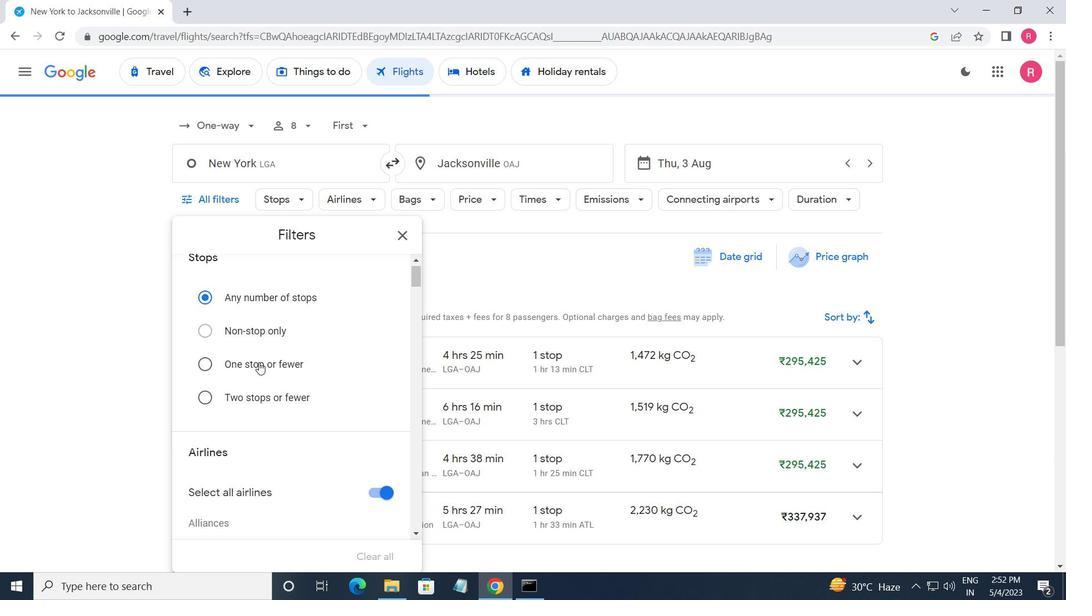 
Action: Mouse moved to (262, 368)
Screenshot: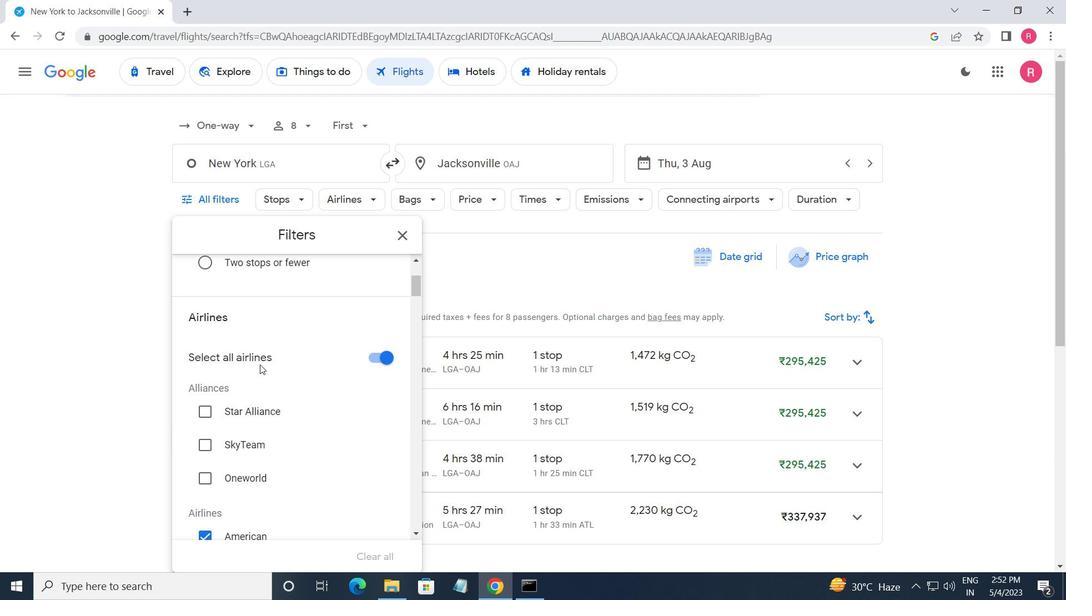 
Action: Mouse scrolled (262, 367) with delta (0, 0)
Screenshot: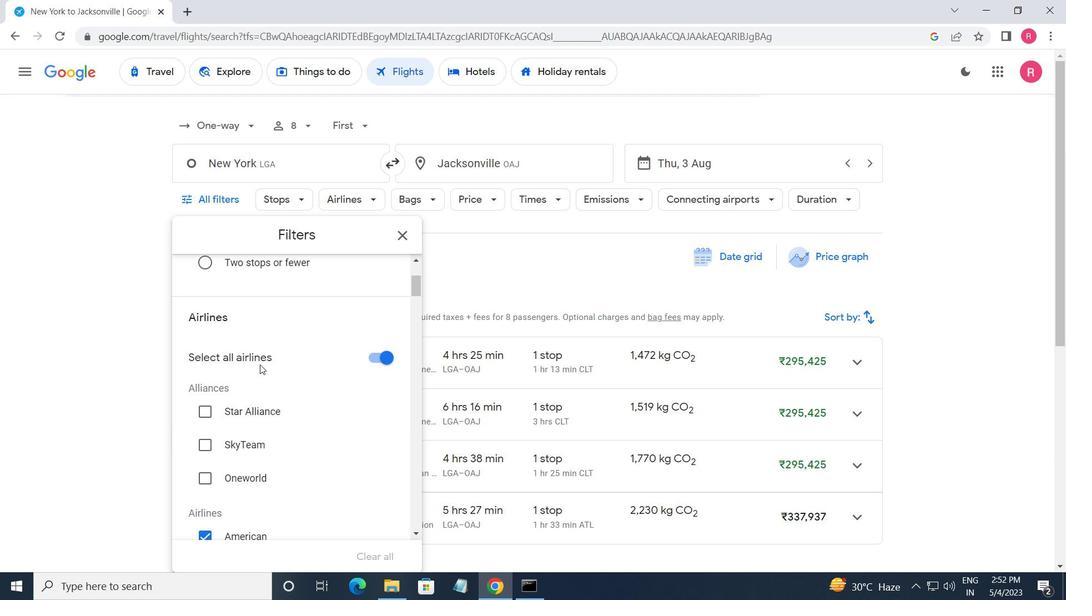 
Action: Mouse moved to (265, 372)
Screenshot: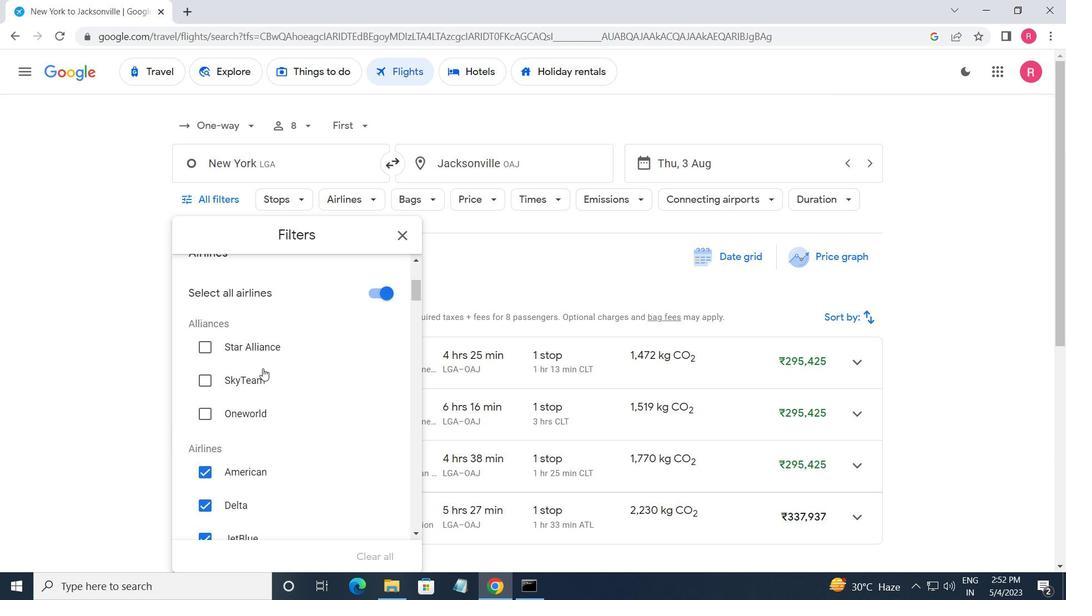 
Action: Mouse scrolled (265, 372) with delta (0, 0)
Screenshot: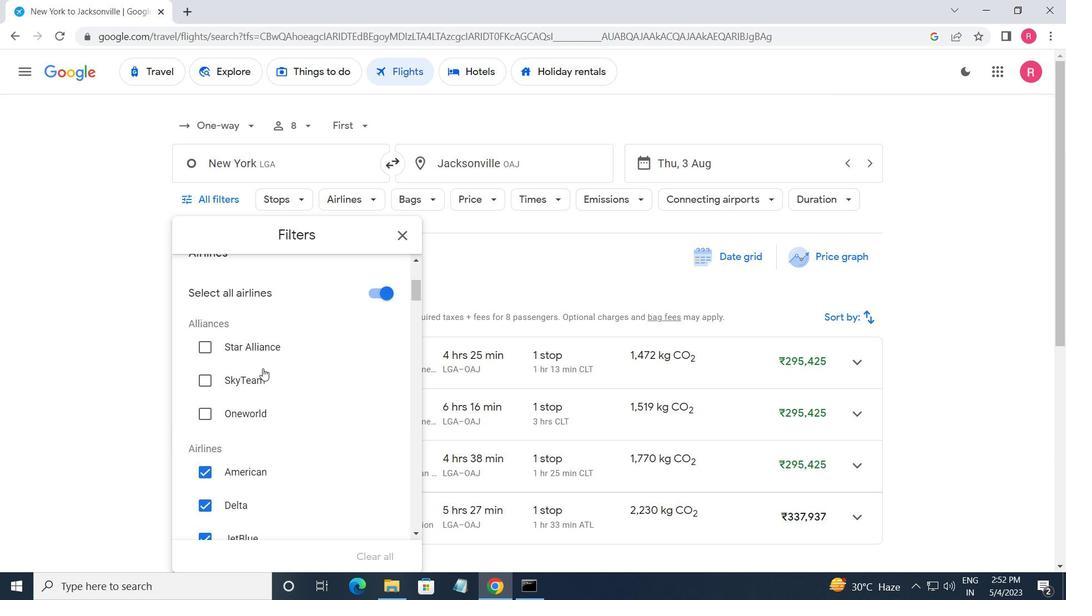 
Action: Mouse moved to (271, 376)
Screenshot: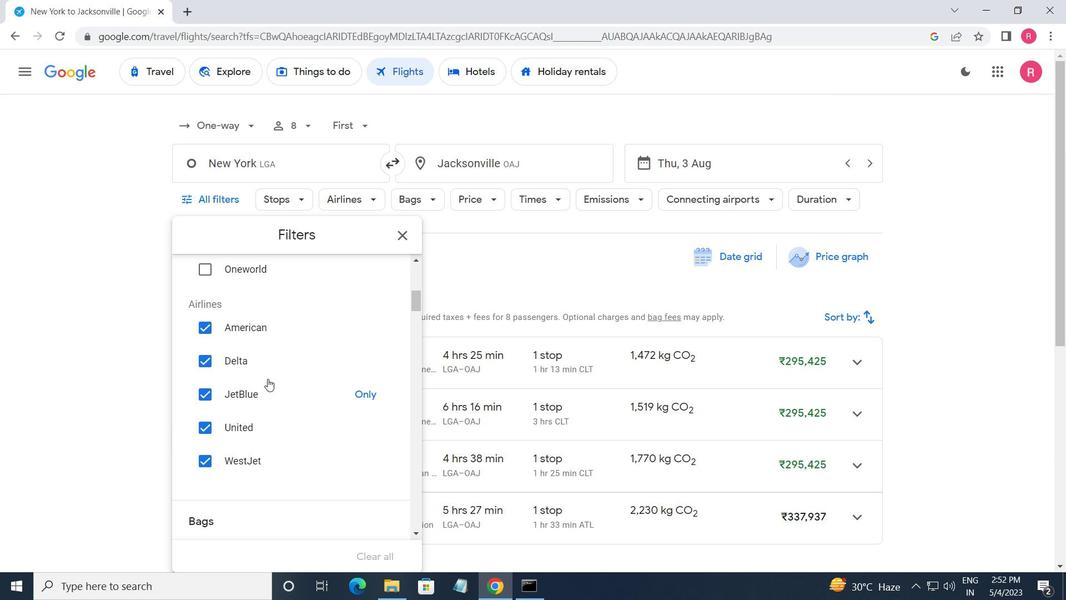 
Action: Mouse scrolled (271, 376) with delta (0, 0)
Screenshot: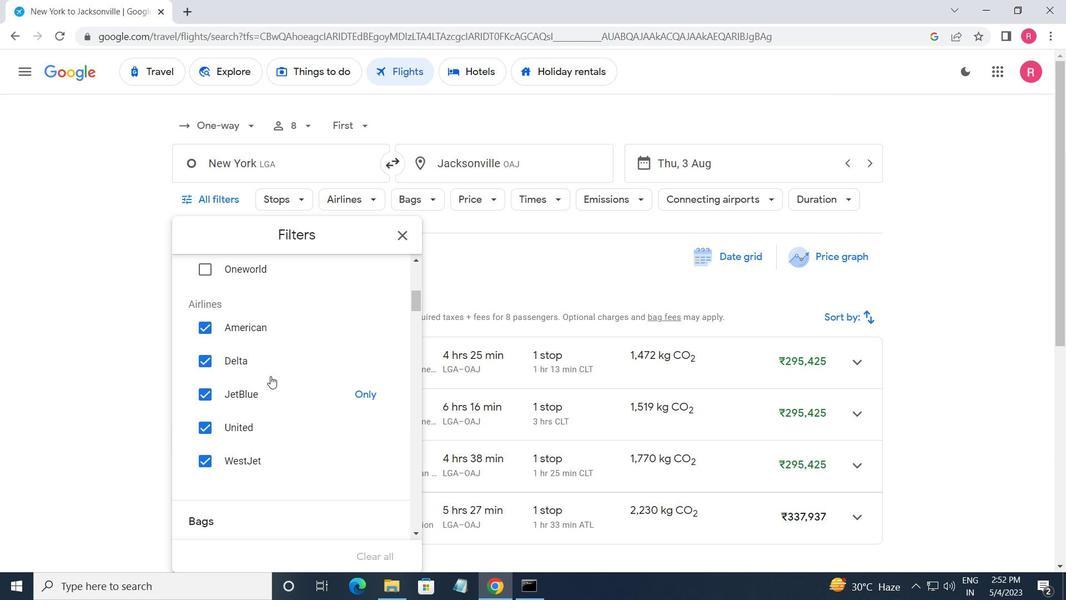 
Action: Mouse scrolled (271, 376) with delta (0, 0)
Screenshot: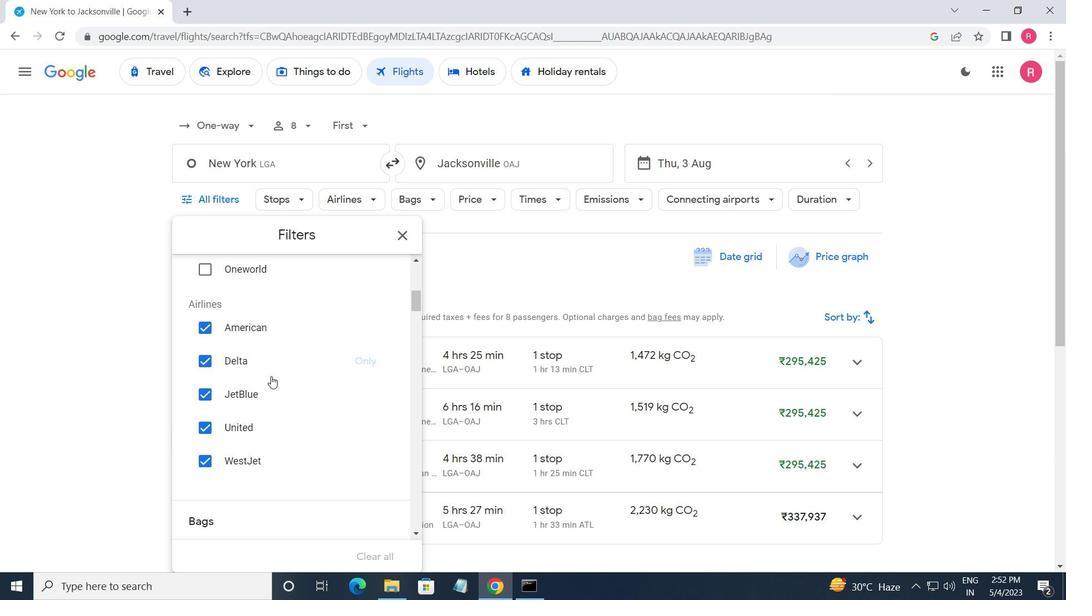 
Action: Mouse scrolled (271, 376) with delta (0, 0)
Screenshot: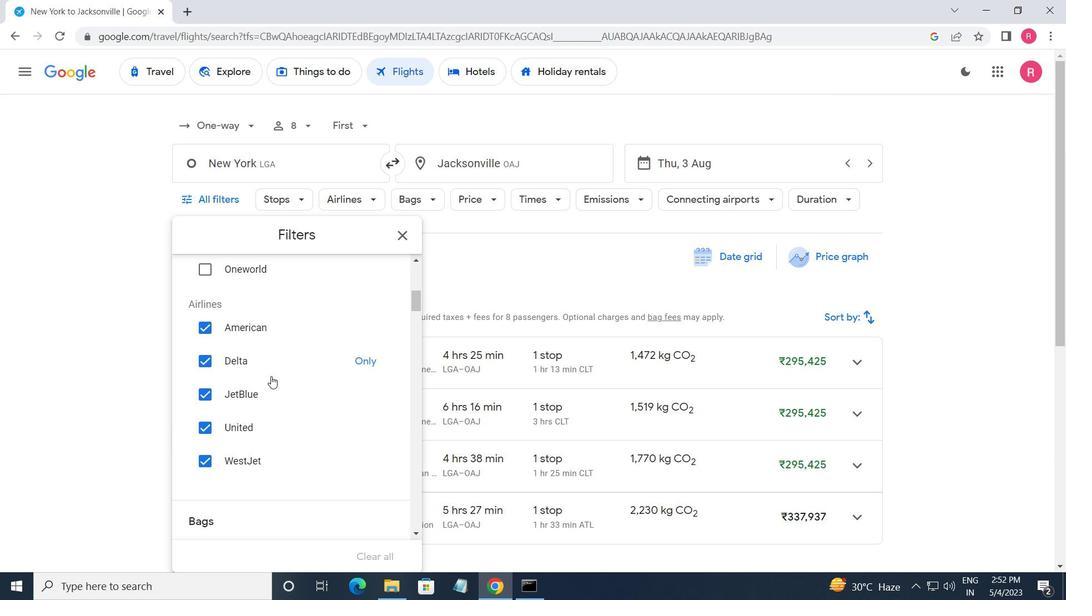 
Action: Mouse moved to (389, 359)
Screenshot: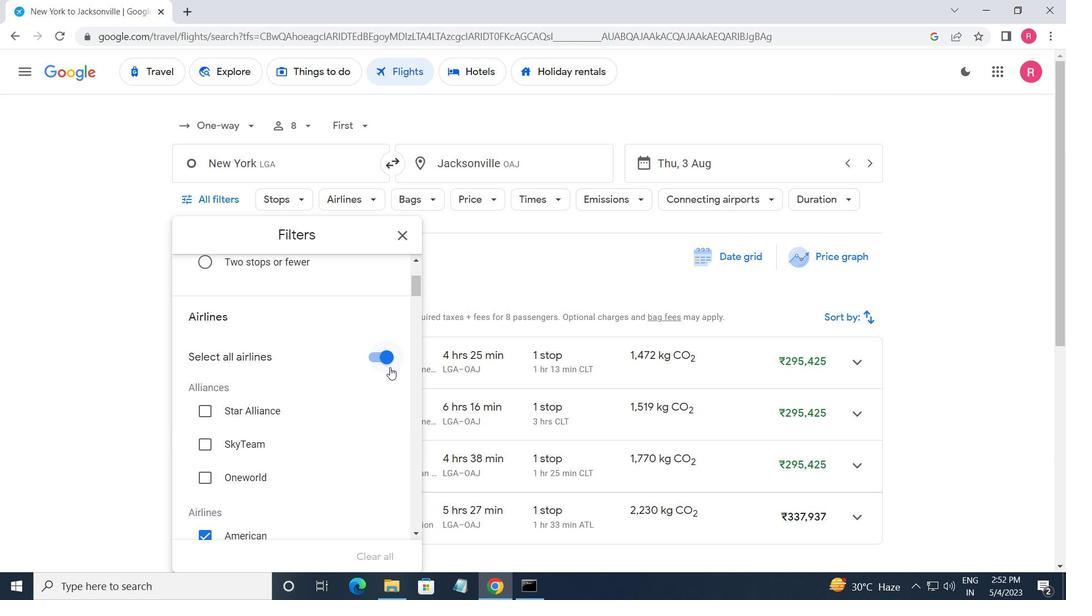 
Action: Mouse pressed left at (389, 359)
Screenshot: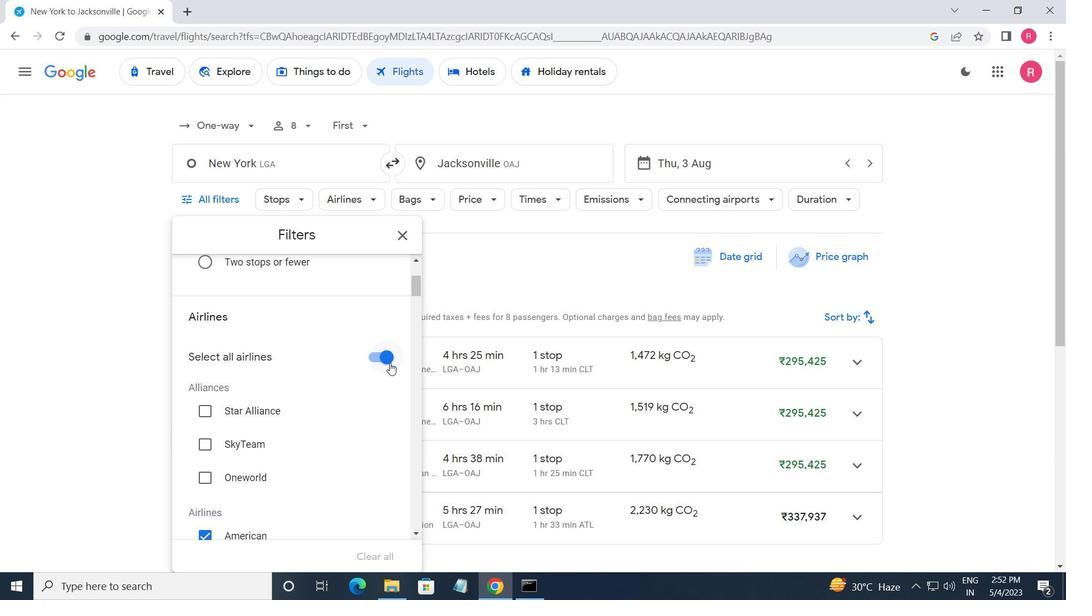 
Action: Mouse moved to (354, 435)
Screenshot: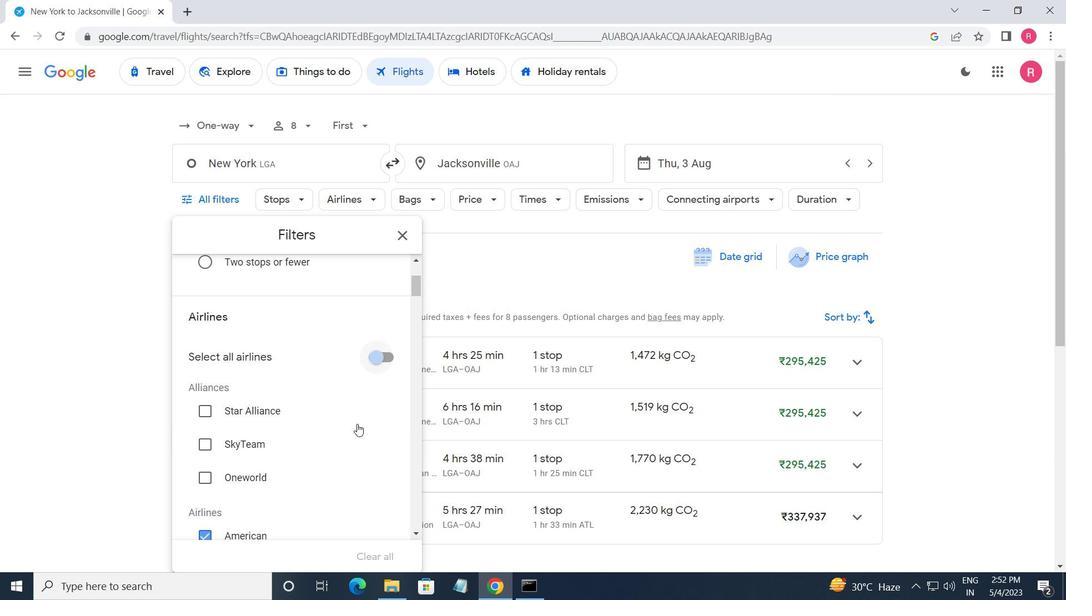 
Action: Mouse scrolled (354, 435) with delta (0, 0)
Screenshot: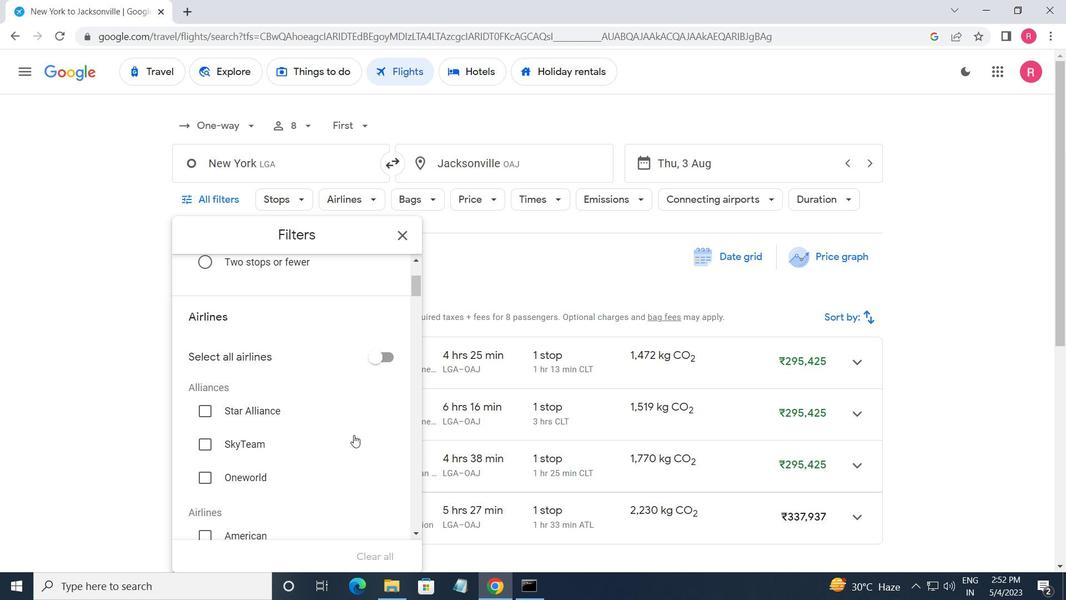 
Action: Mouse scrolled (354, 435) with delta (0, 0)
Screenshot: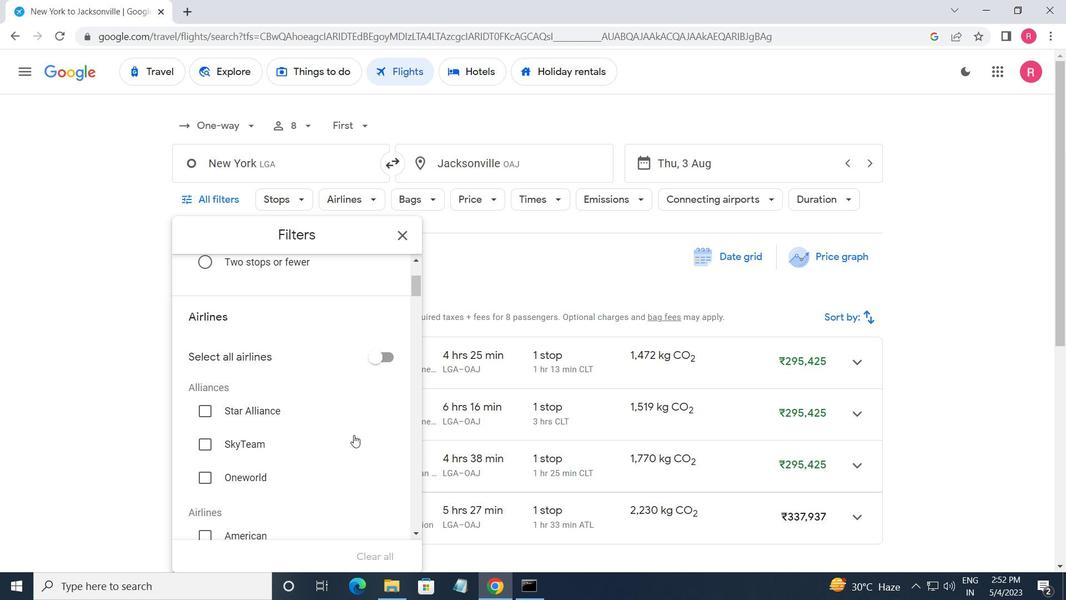 
Action: Mouse moved to (354, 437)
Screenshot: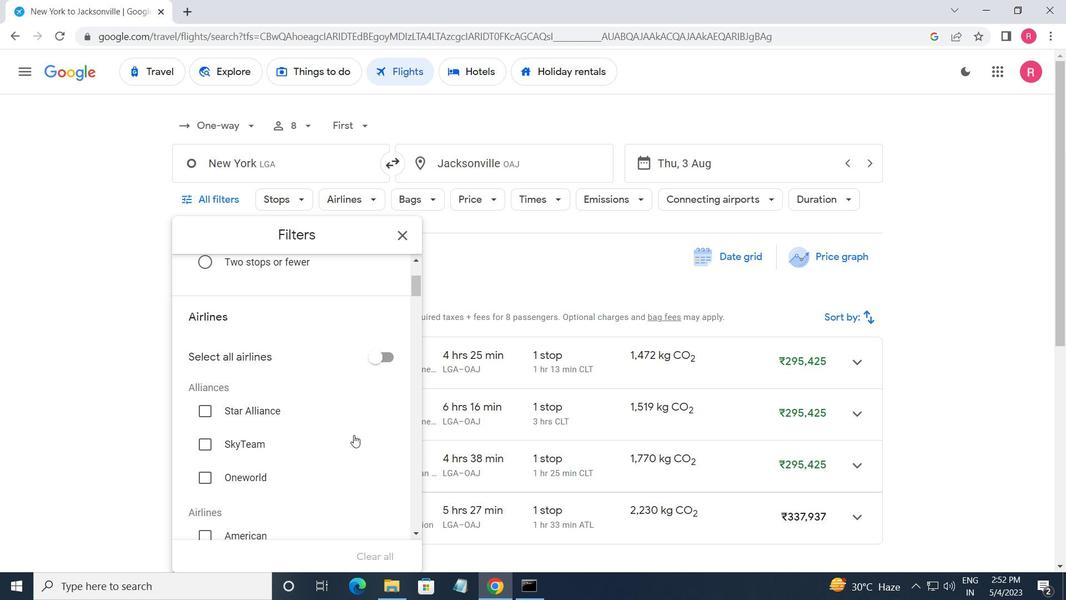 
Action: Mouse scrolled (354, 436) with delta (0, 0)
Screenshot: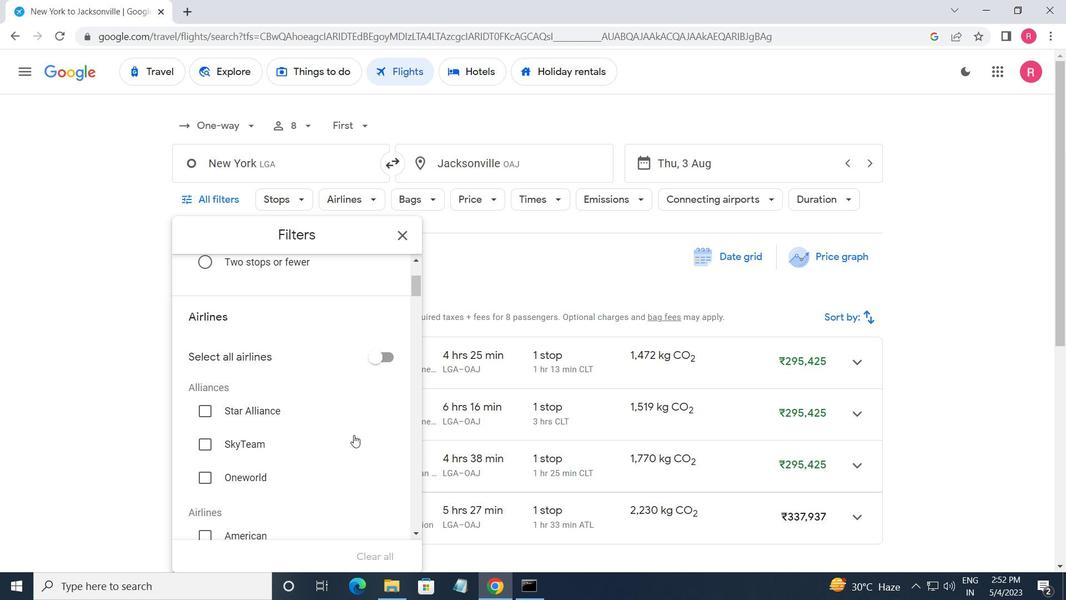 
Action: Mouse moved to (354, 437)
Screenshot: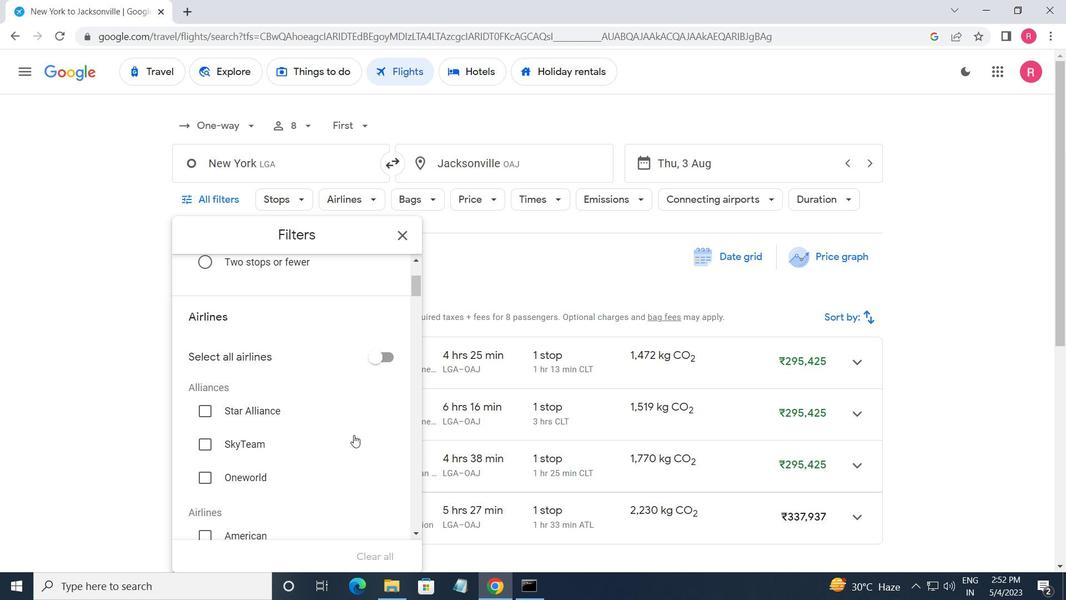 
Action: Mouse scrolled (354, 437) with delta (0, 0)
Screenshot: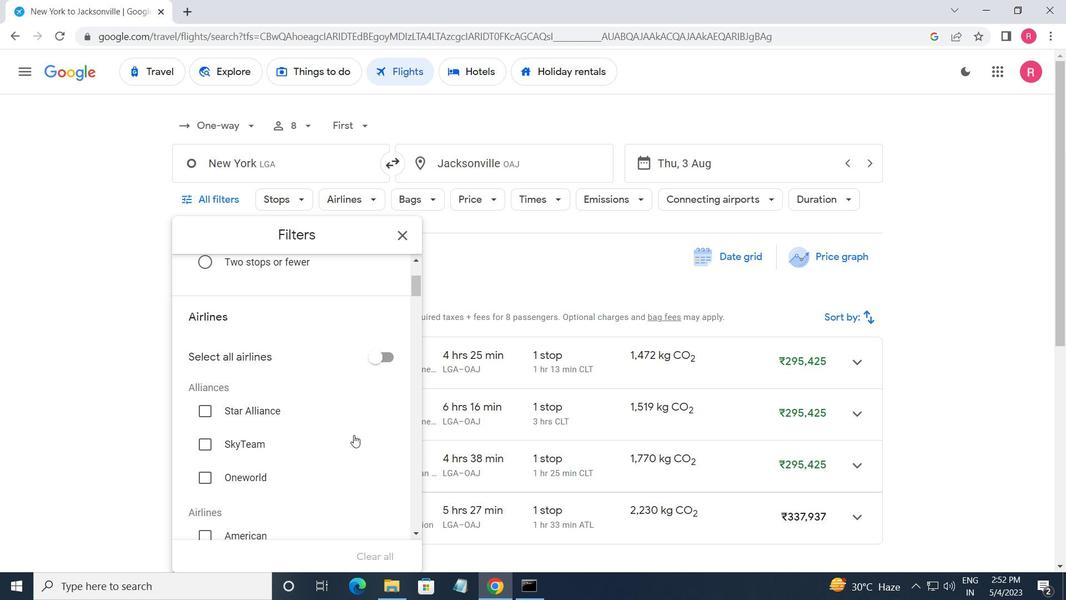 
Action: Mouse moved to (355, 437)
Screenshot: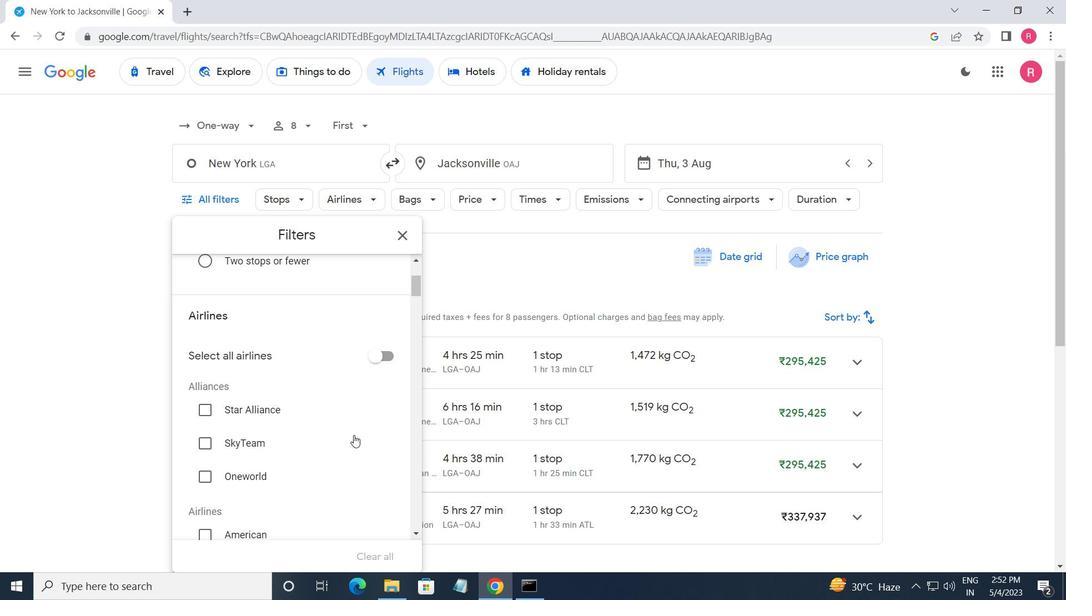 
Action: Mouse scrolled (355, 437) with delta (0, 0)
Screenshot: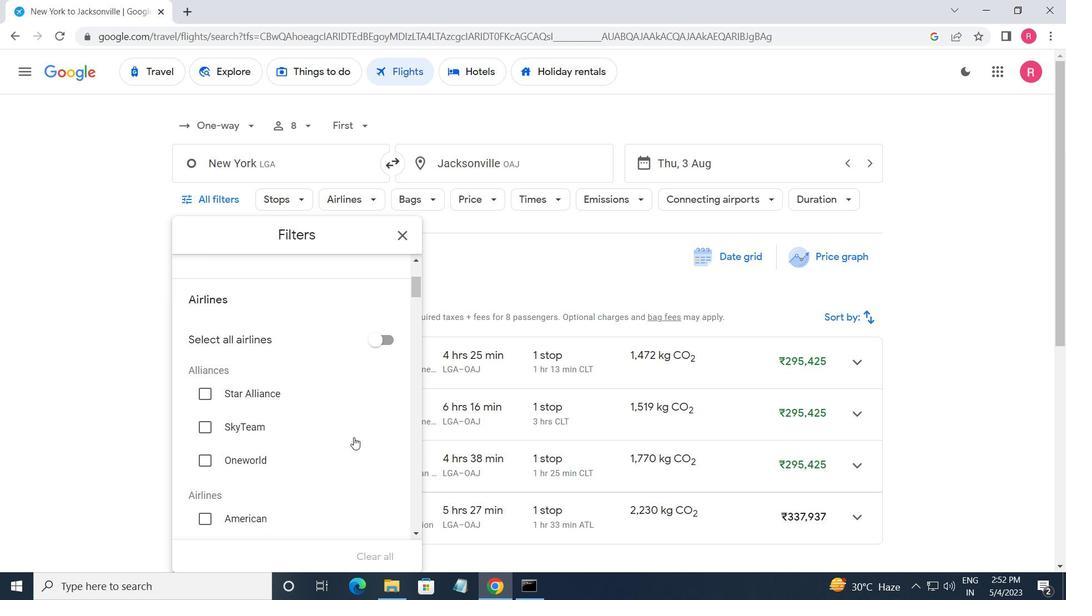 
Action: Mouse moved to (380, 450)
Screenshot: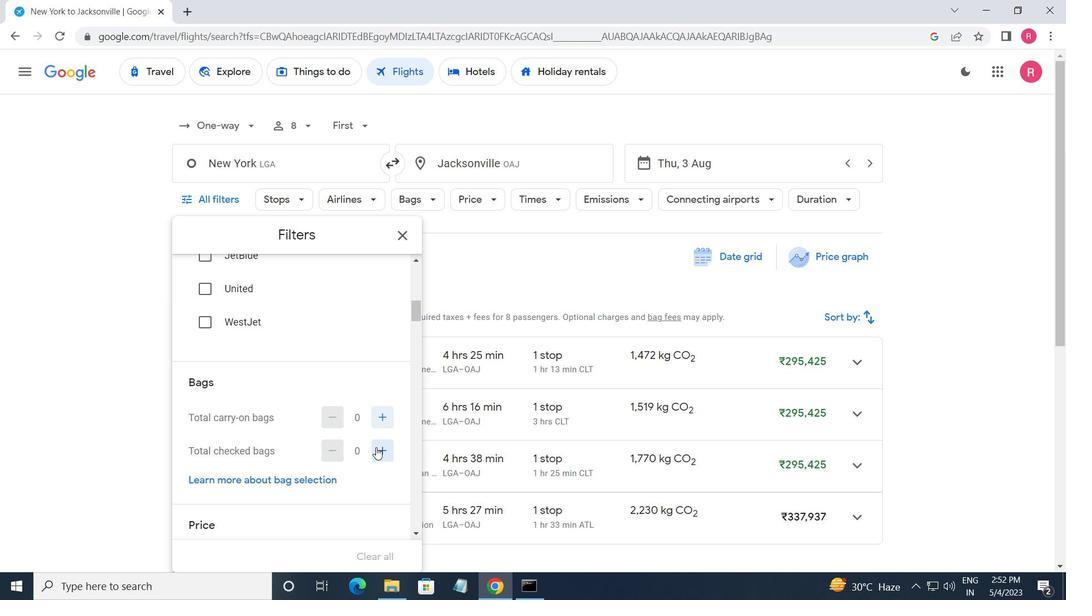 
Action: Mouse pressed left at (380, 450)
Screenshot: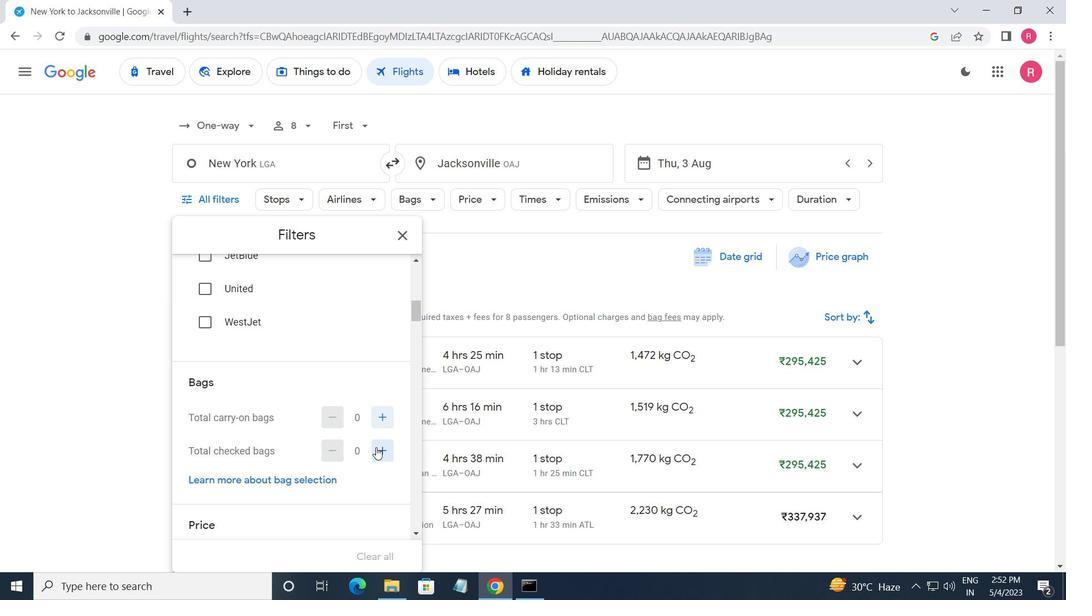 
Action: Mouse moved to (378, 450)
Screenshot: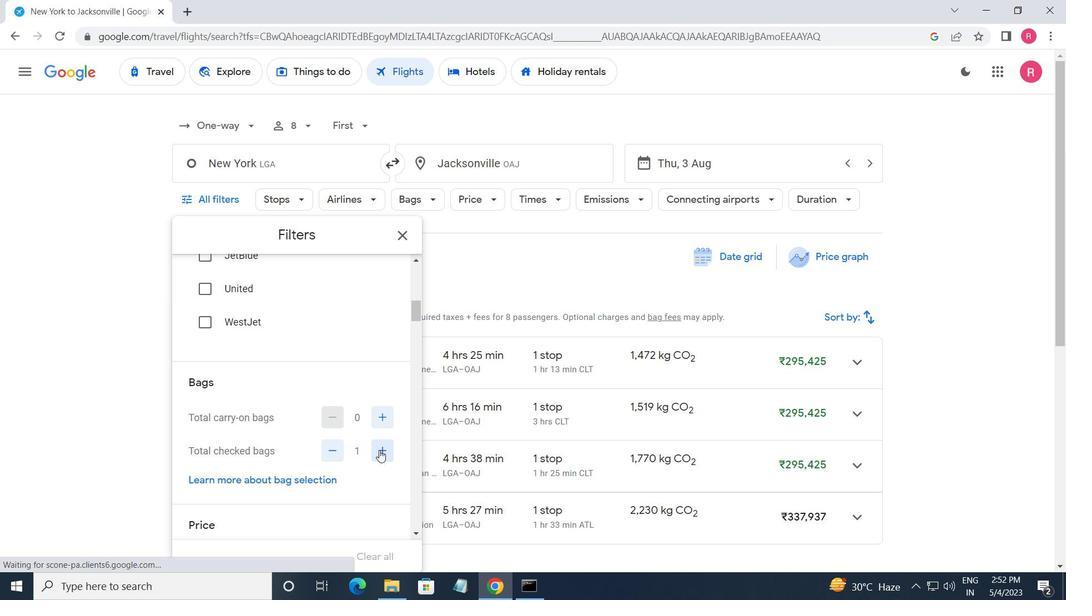 
Action: Mouse scrolled (378, 450) with delta (0, 0)
Screenshot: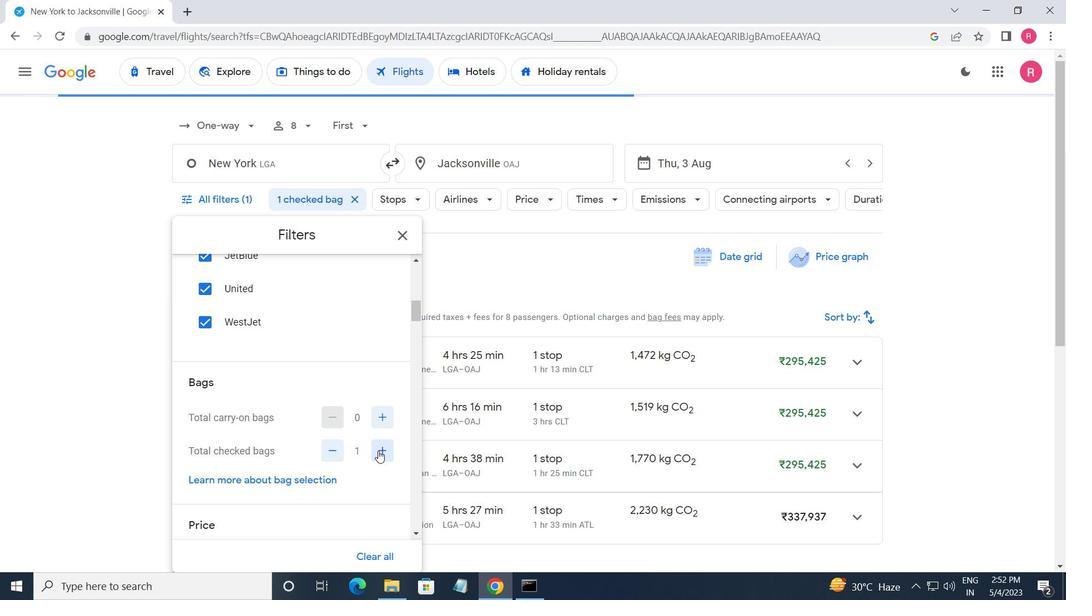 
Action: Mouse scrolled (378, 450) with delta (0, 0)
Screenshot: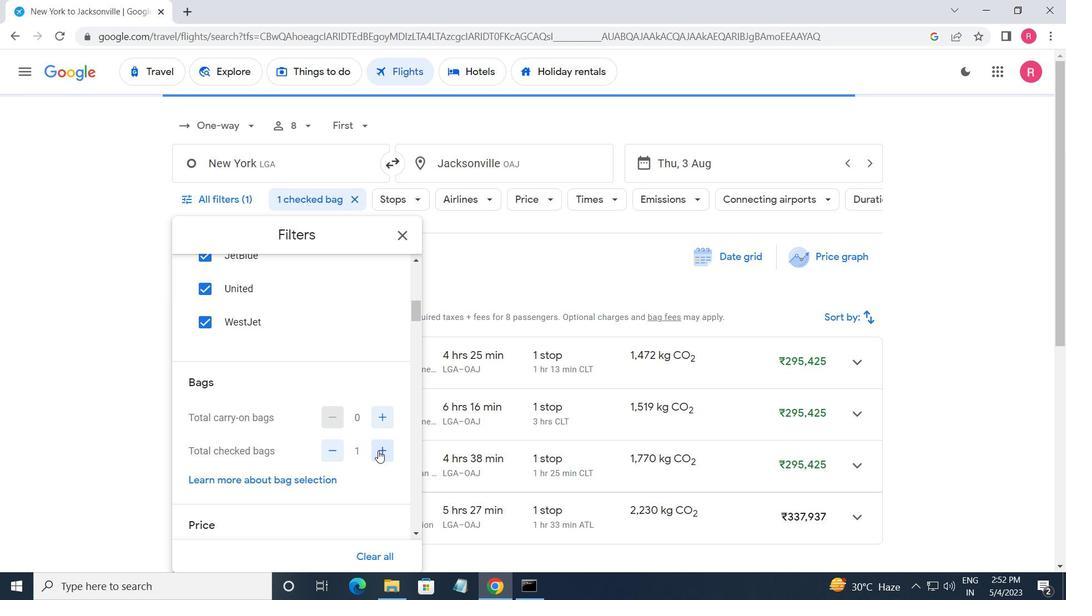 
Action: Mouse moved to (392, 450)
Screenshot: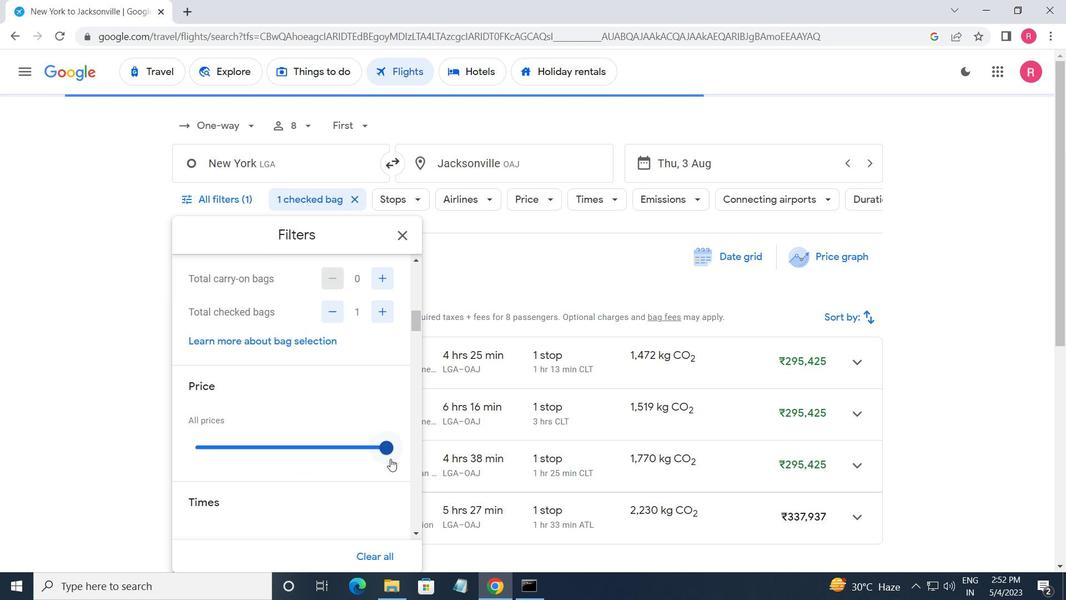 
Action: Mouse pressed left at (392, 450)
Screenshot: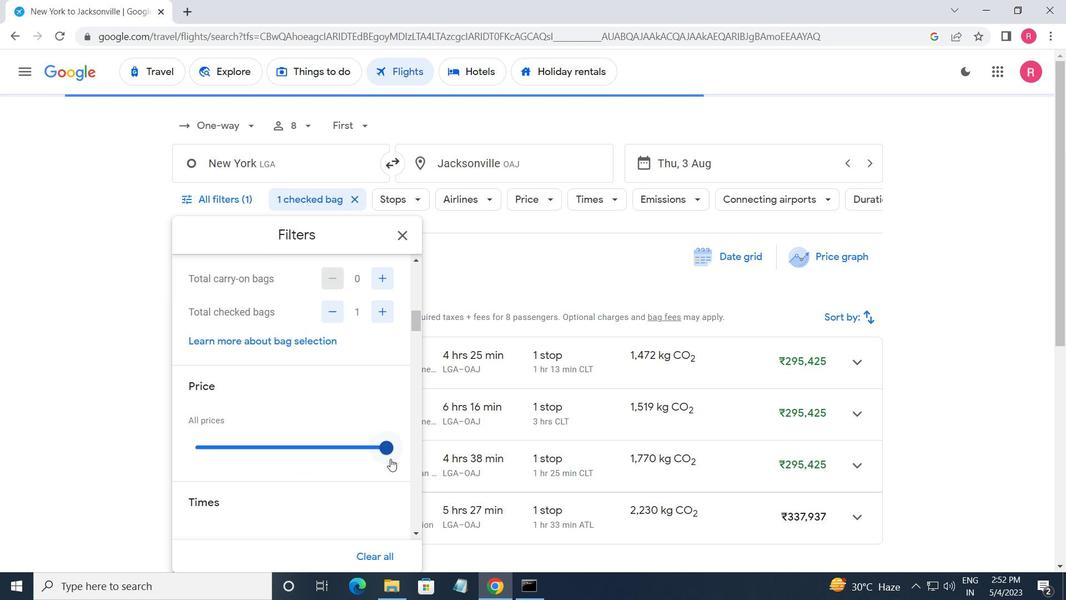 
Action: Mouse moved to (222, 451)
Screenshot: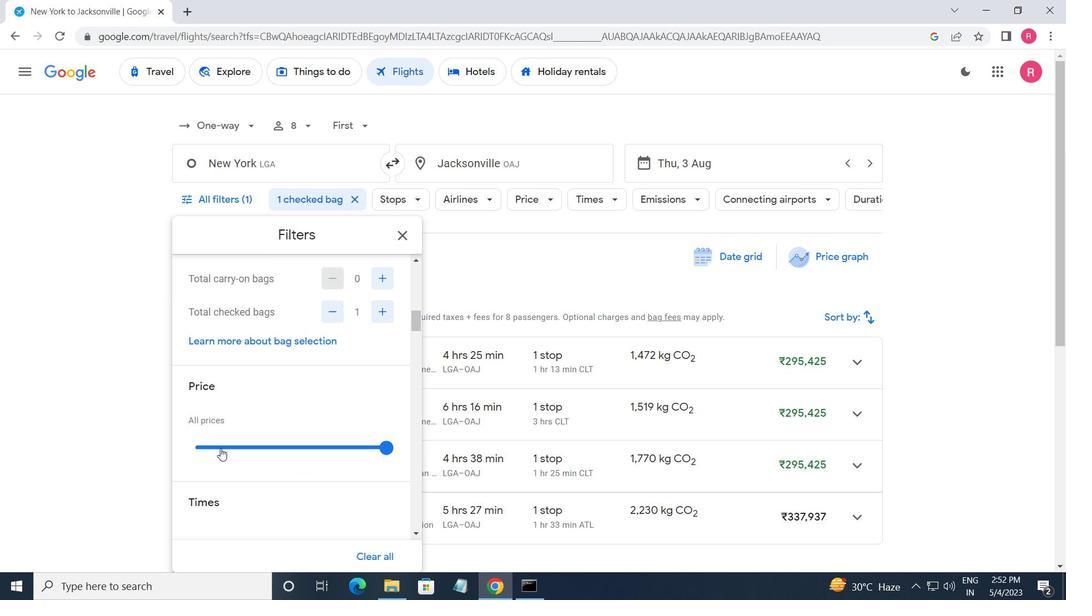 
Action: Mouse scrolled (222, 451) with delta (0, 0)
Screenshot: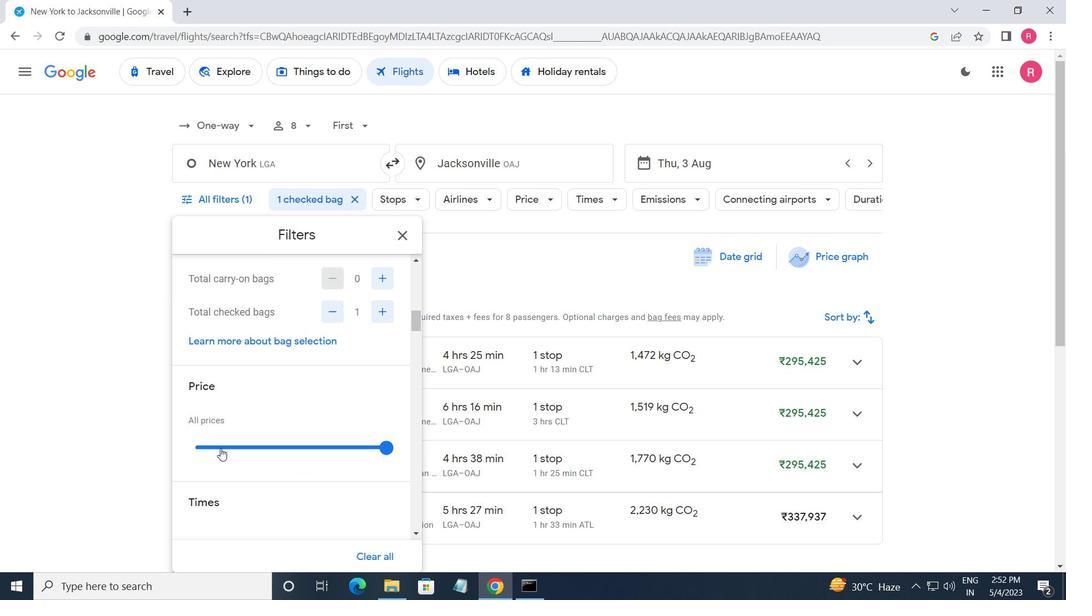 
Action: Mouse moved to (222, 452)
Screenshot: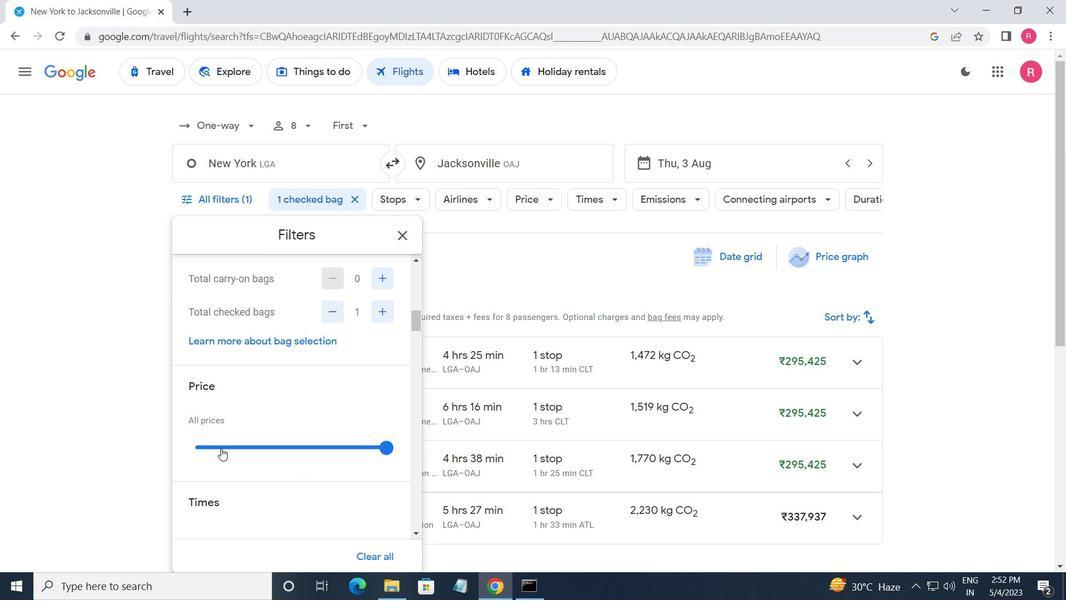 
Action: Mouse scrolled (222, 452) with delta (0, 0)
Screenshot: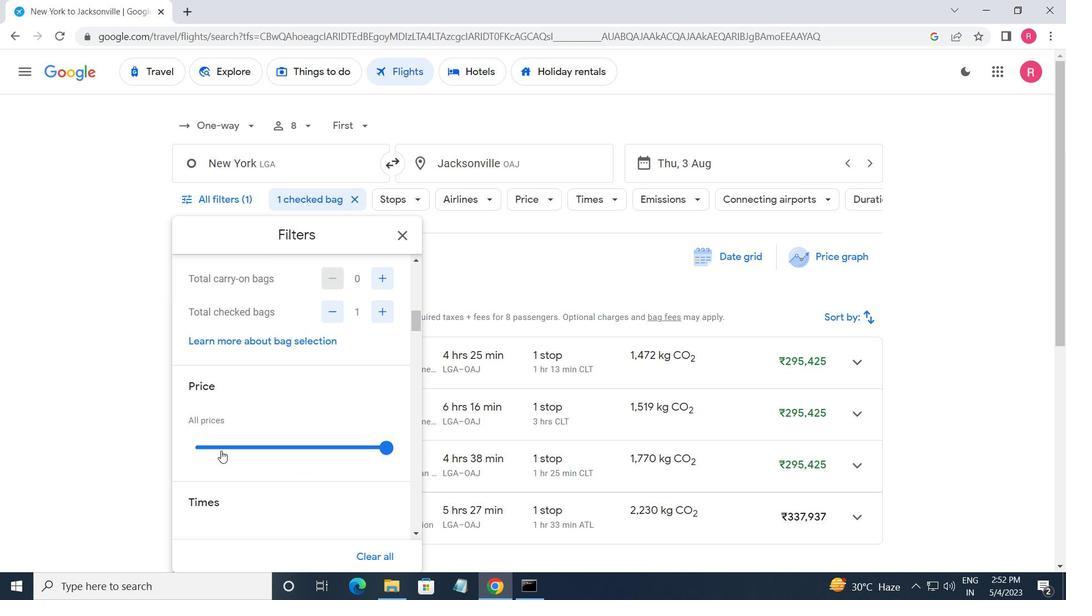
Action: Mouse moved to (204, 465)
Screenshot: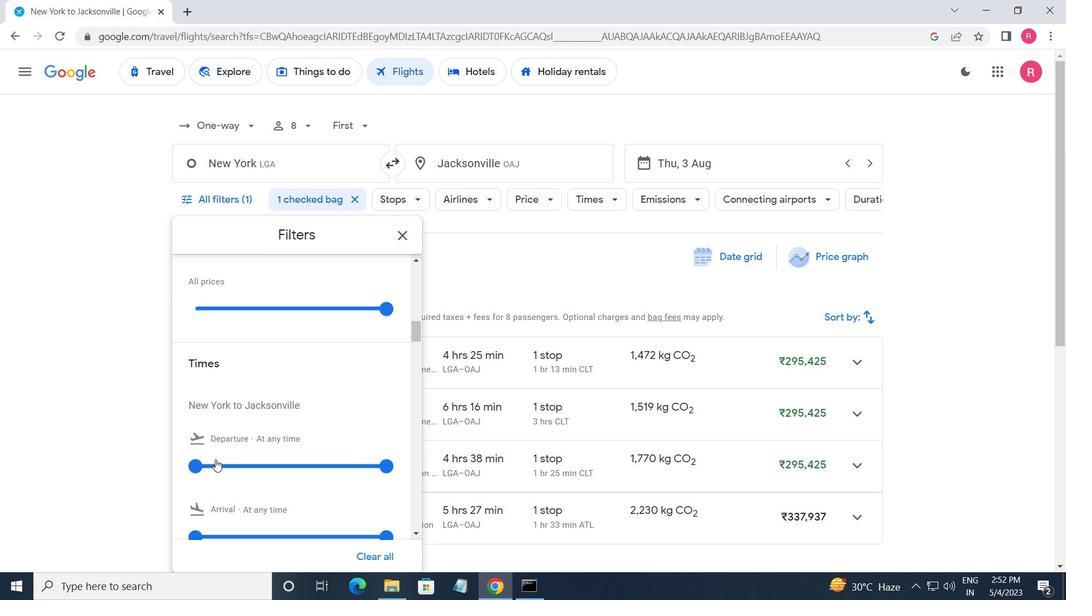 
Action: Mouse pressed left at (204, 465)
Screenshot: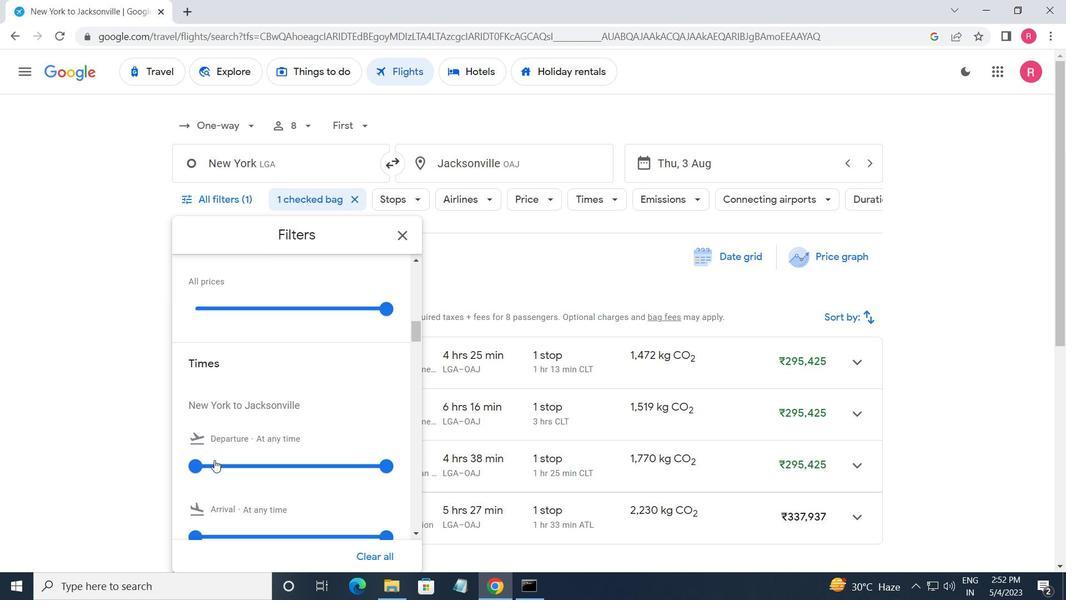 
Action: Mouse moved to (398, 240)
Screenshot: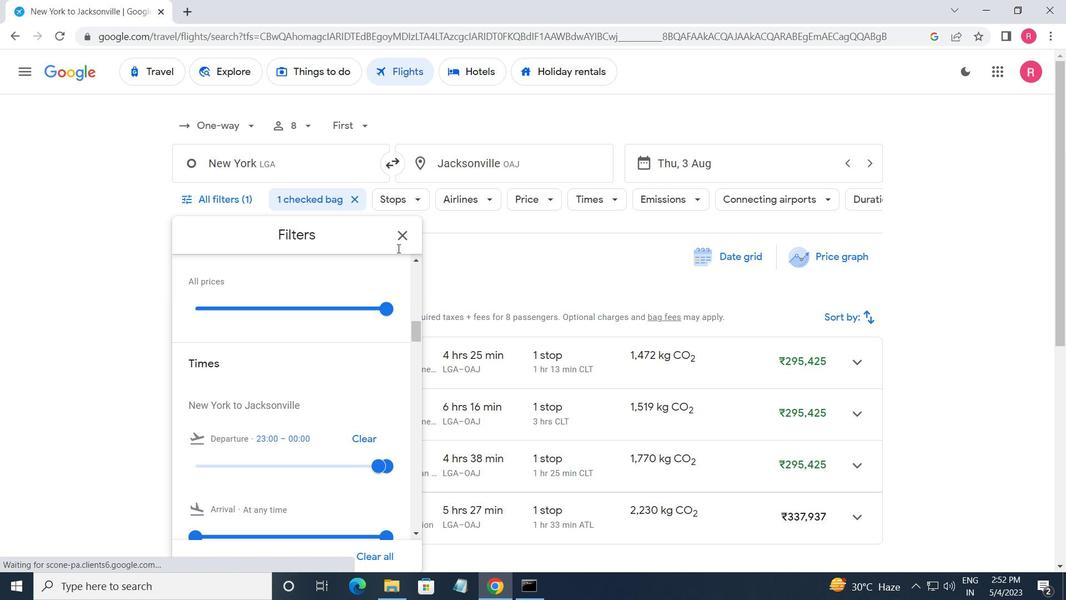 
Action: Mouse pressed left at (398, 240)
Screenshot: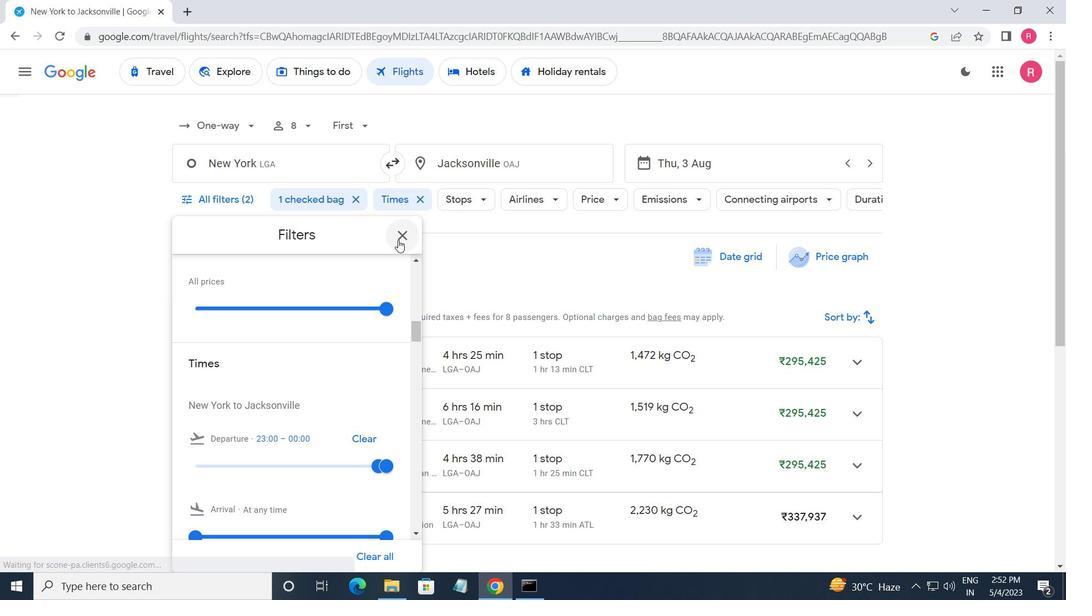 
Action: Mouse moved to (376, 384)
Screenshot: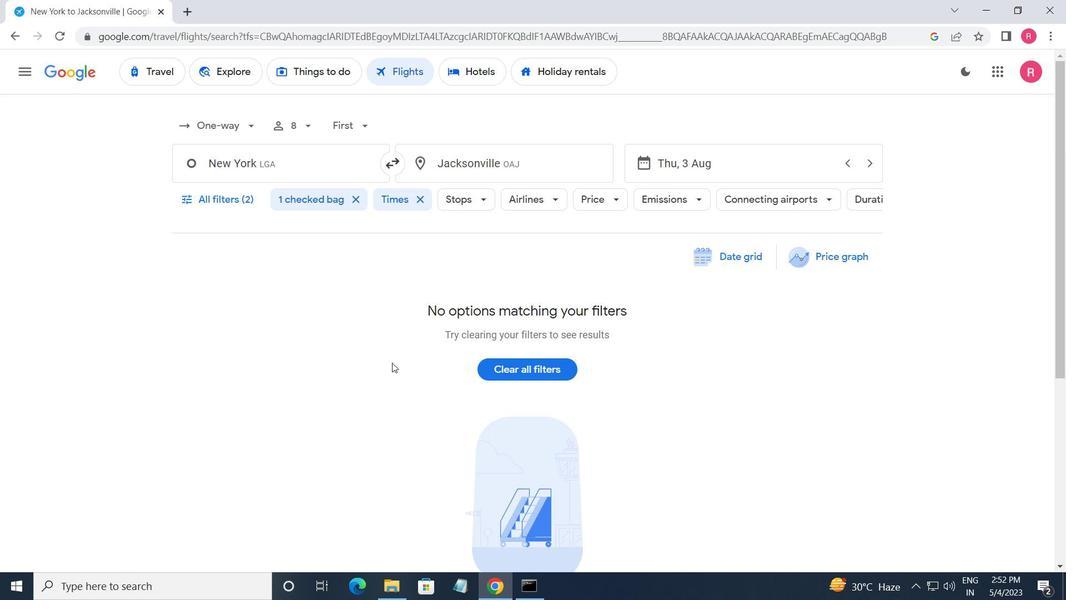 
